 Task: Search one way flight ticket for 5 adults, 2 children, 1 infant in seat and 1 infant on lap in economy from San Juan/carolina: Luis Munoz Marin International Airport to Springfield: Abraham Lincoln Capital Airport on 5-2-2023. Choice of flights is Westjet. Number of bags: 2 checked bags. Price is upto 83000. Outbound departure time preference is 12:00.
Action: Mouse moved to (220, 298)
Screenshot: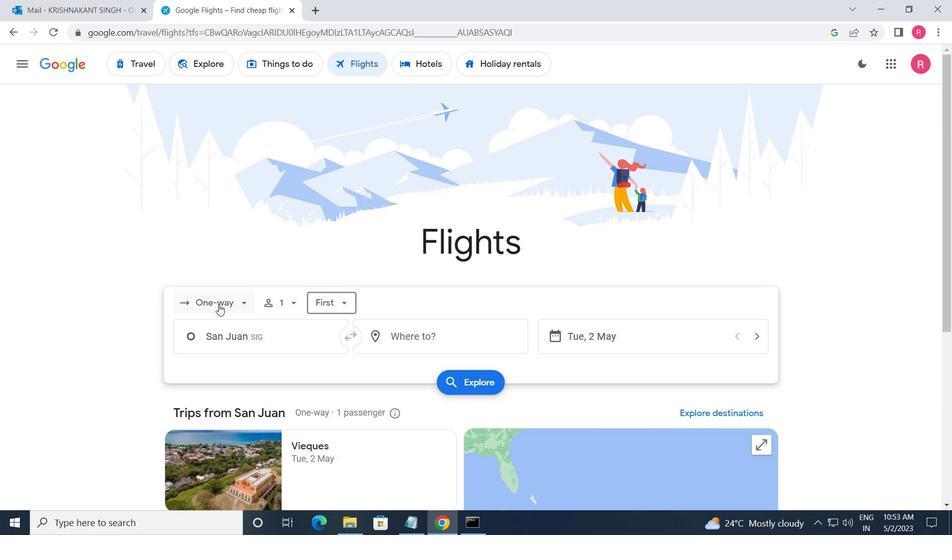 
Action: Mouse pressed left at (220, 298)
Screenshot: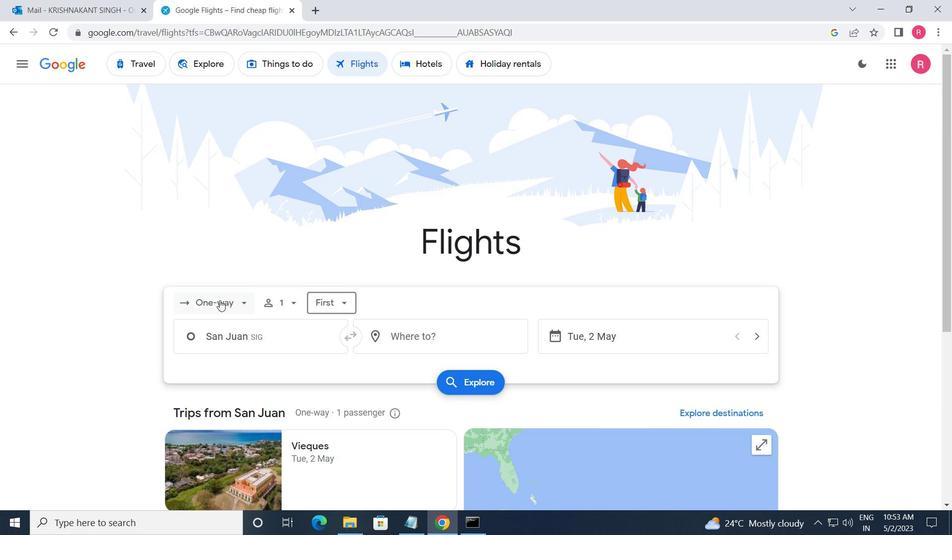 
Action: Mouse moved to (247, 357)
Screenshot: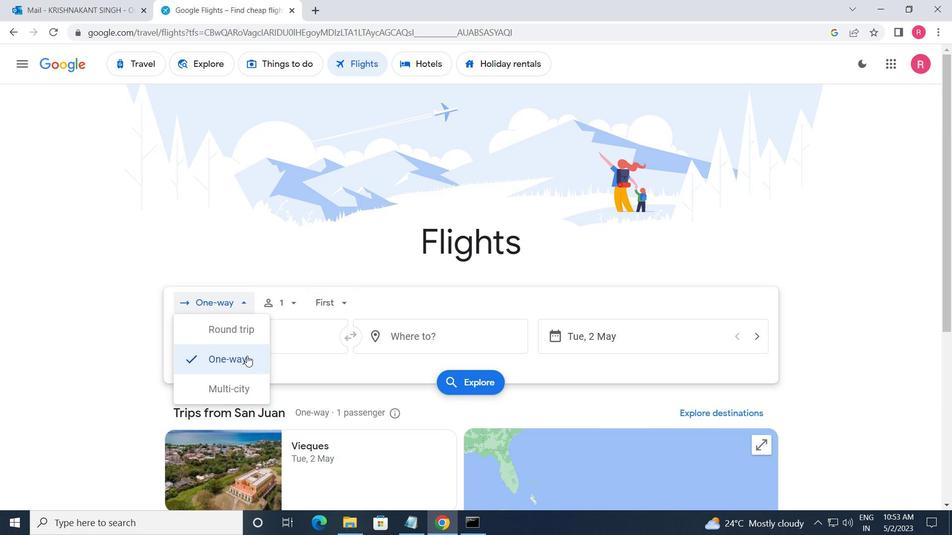 
Action: Mouse pressed left at (247, 357)
Screenshot: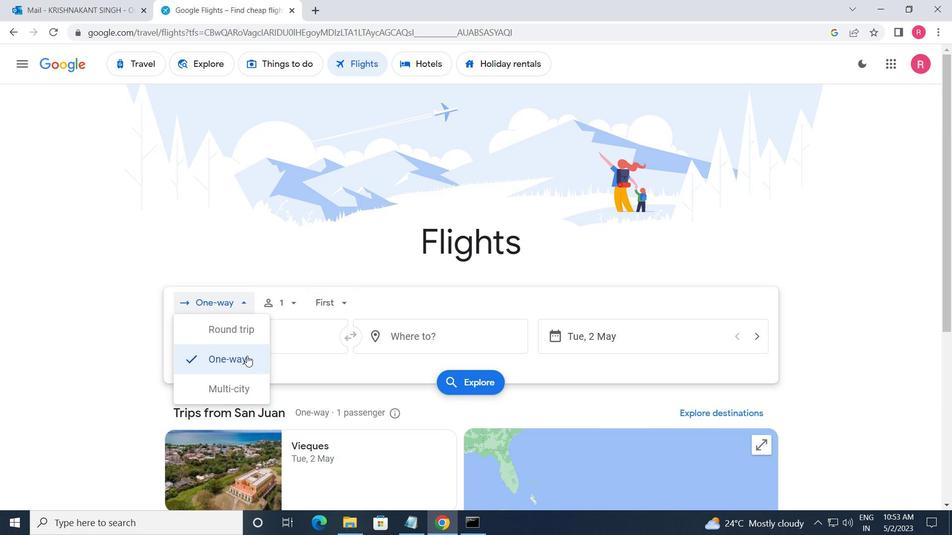 
Action: Mouse moved to (274, 310)
Screenshot: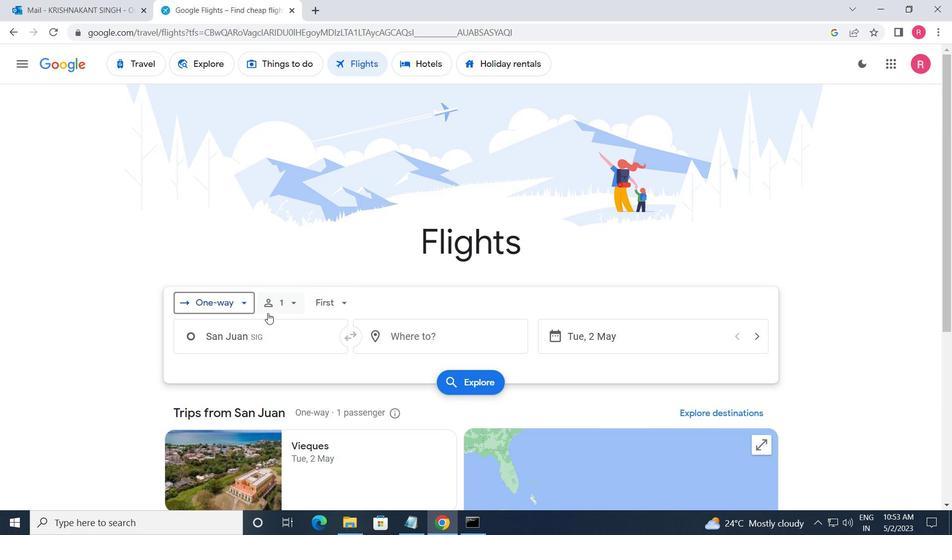 
Action: Mouse pressed left at (274, 310)
Screenshot: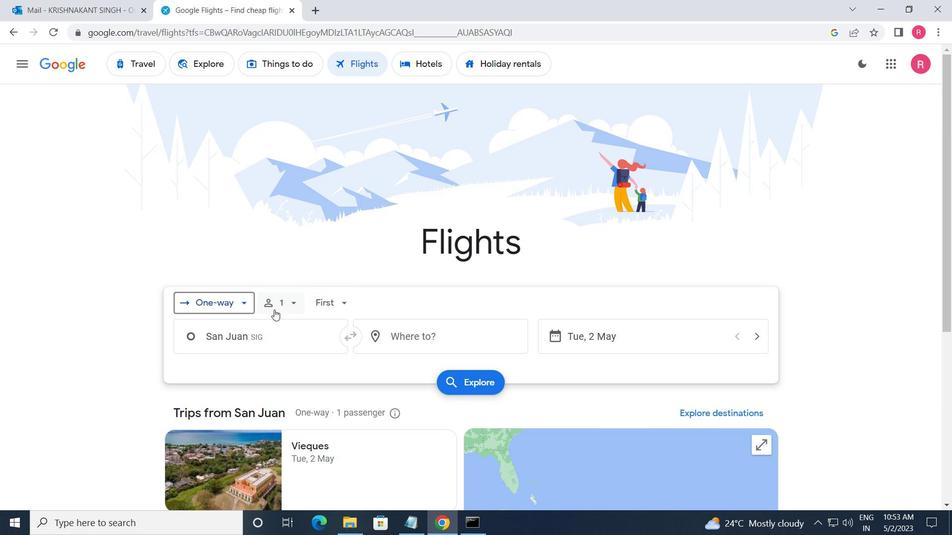 
Action: Mouse moved to (392, 338)
Screenshot: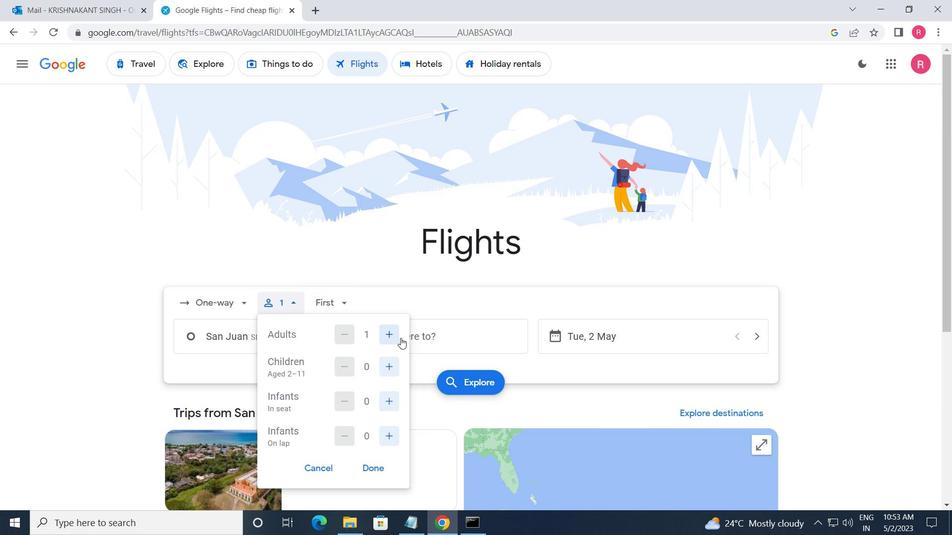 
Action: Mouse pressed left at (392, 338)
Screenshot: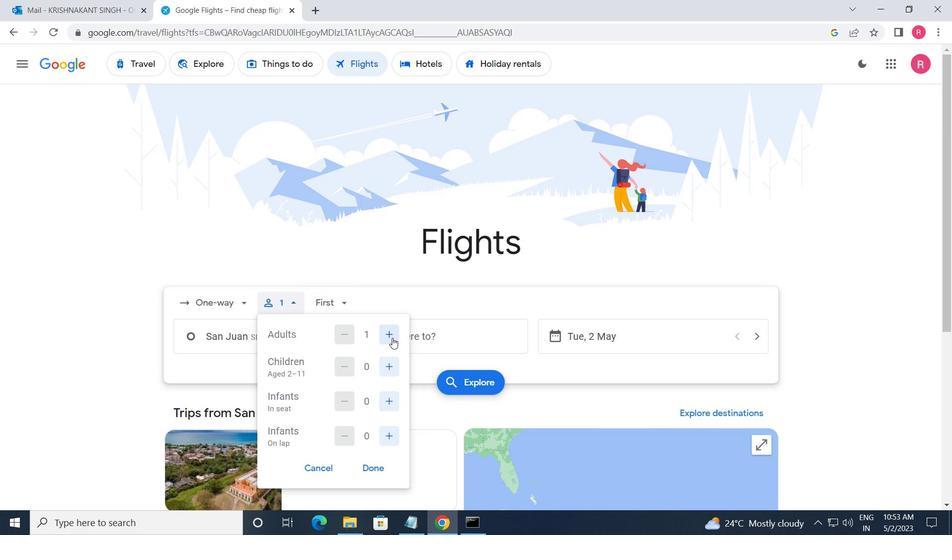 
Action: Mouse moved to (391, 338)
Screenshot: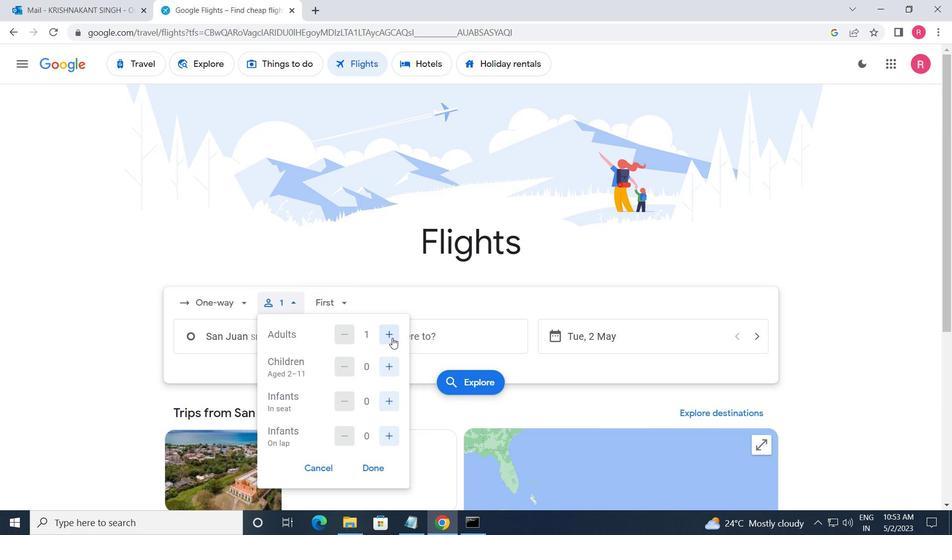 
Action: Mouse pressed left at (391, 338)
Screenshot: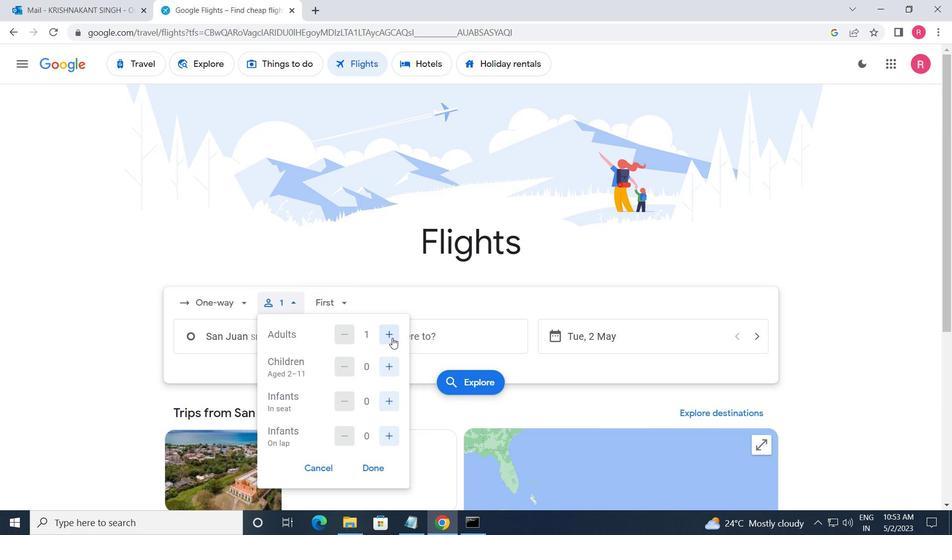 
Action: Mouse pressed left at (391, 338)
Screenshot: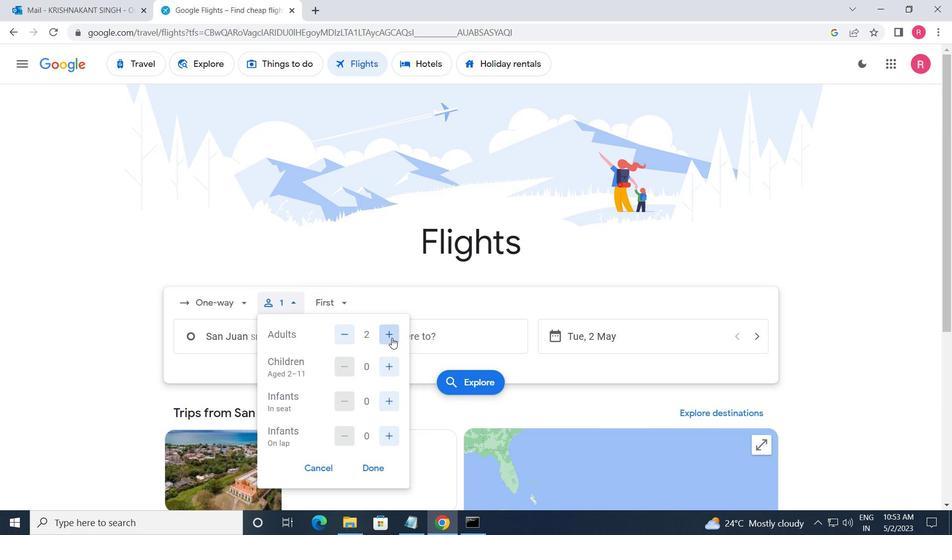 
Action: Mouse pressed left at (391, 338)
Screenshot: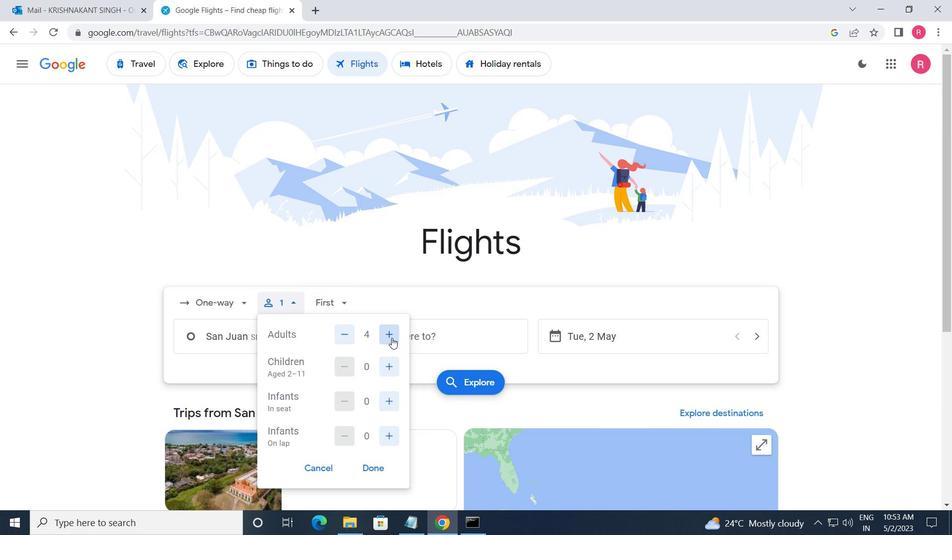 
Action: Mouse moved to (384, 373)
Screenshot: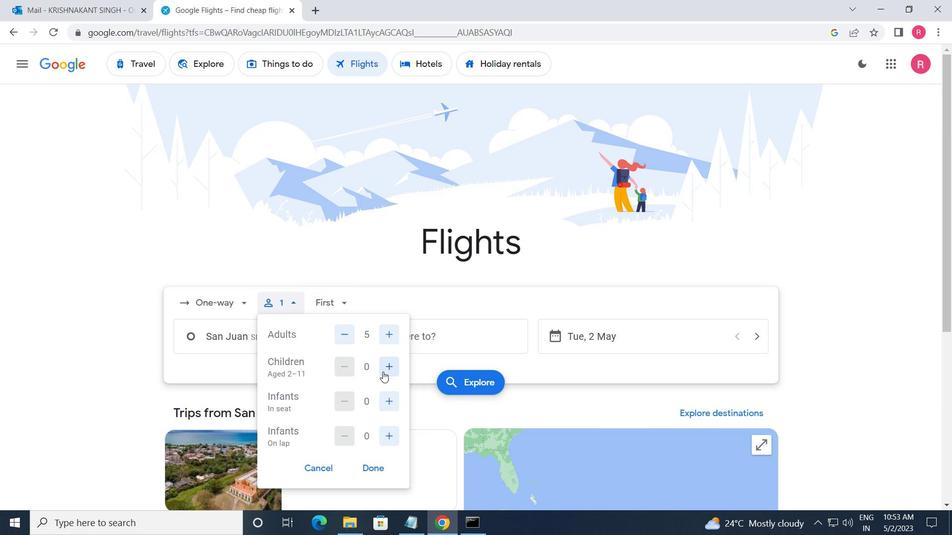 
Action: Mouse pressed left at (384, 373)
Screenshot: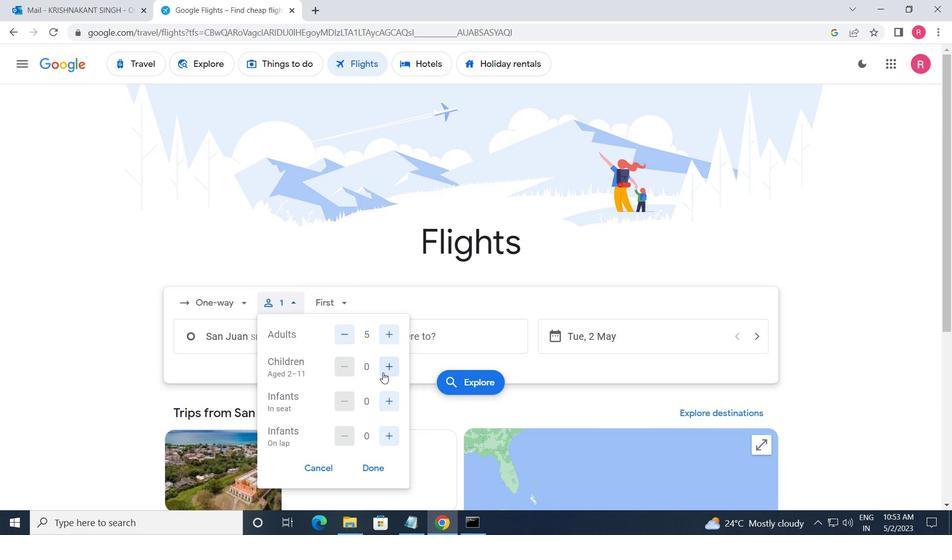 
Action: Mouse moved to (384, 372)
Screenshot: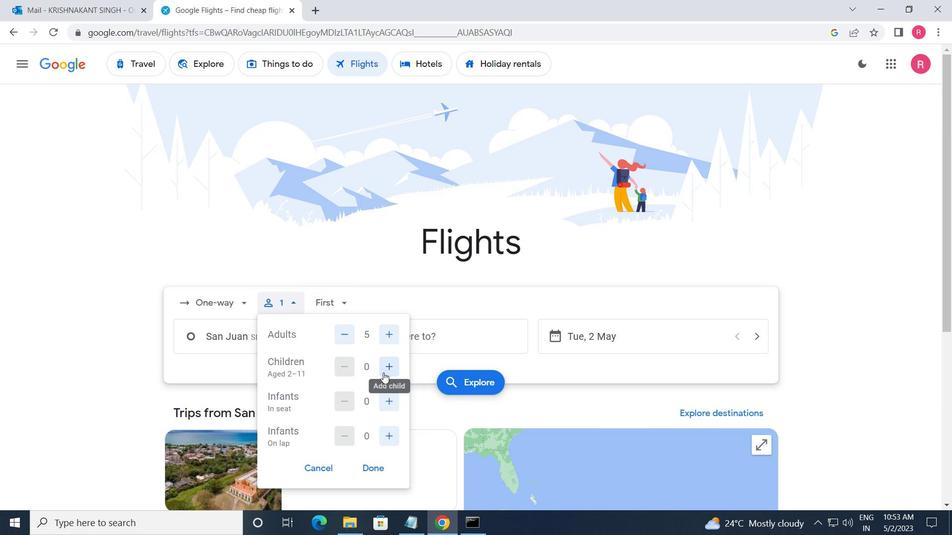 
Action: Mouse pressed left at (384, 372)
Screenshot: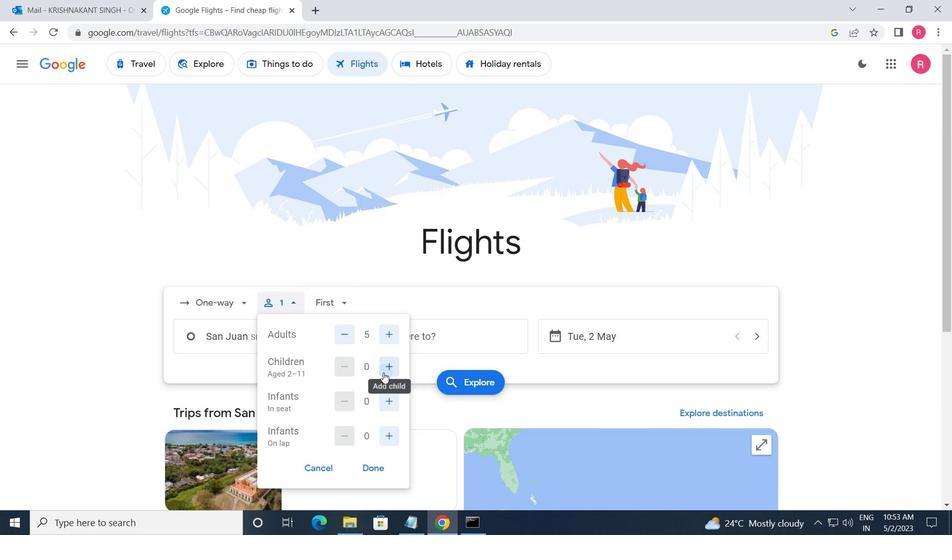 
Action: Mouse moved to (377, 400)
Screenshot: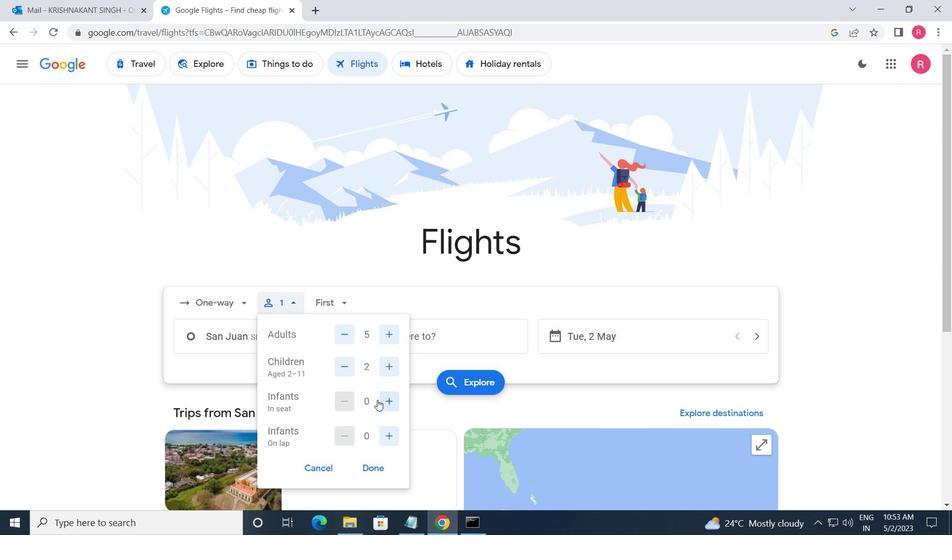 
Action: Mouse pressed left at (377, 400)
Screenshot: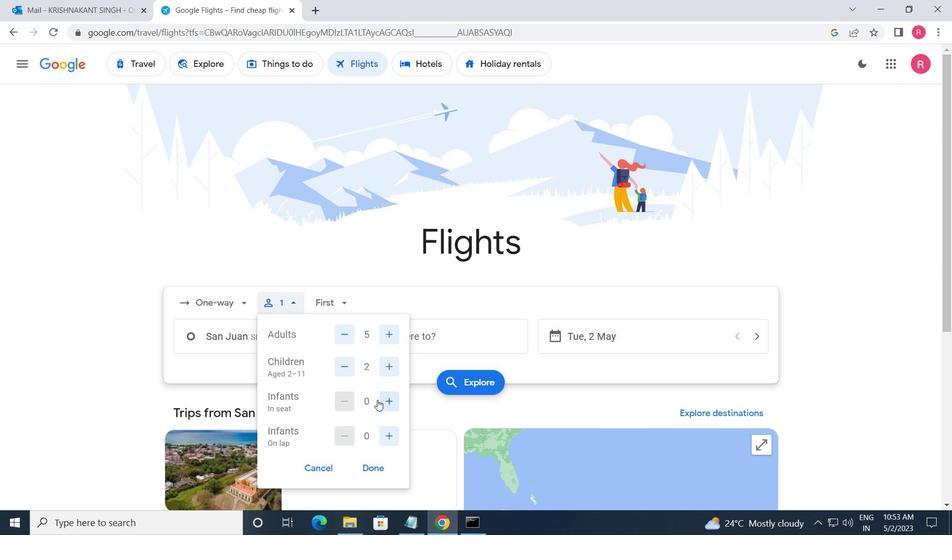
Action: Mouse moved to (389, 439)
Screenshot: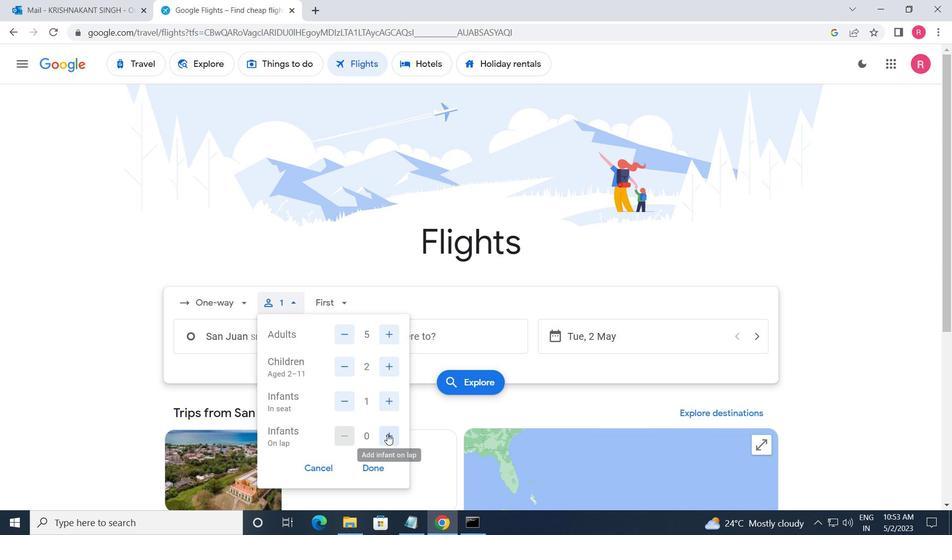 
Action: Mouse pressed left at (389, 439)
Screenshot: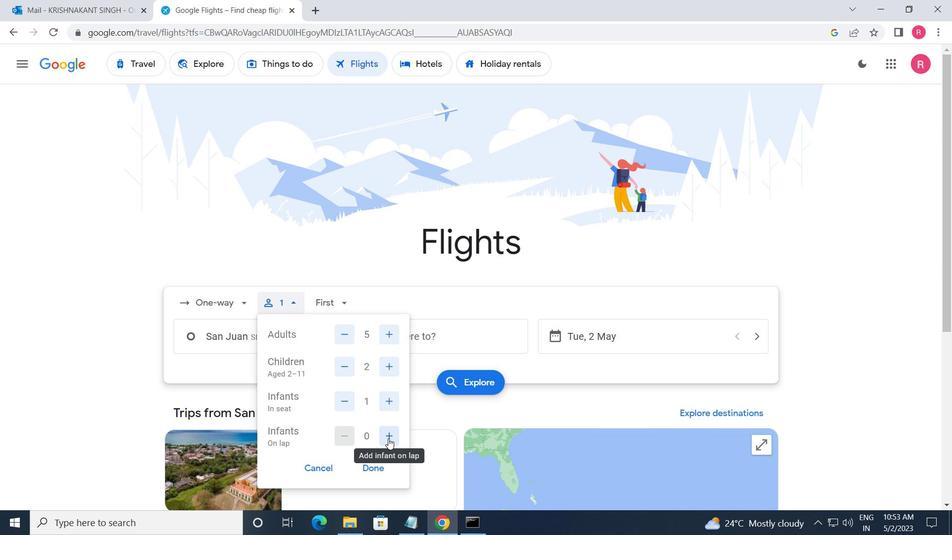 
Action: Mouse moved to (384, 465)
Screenshot: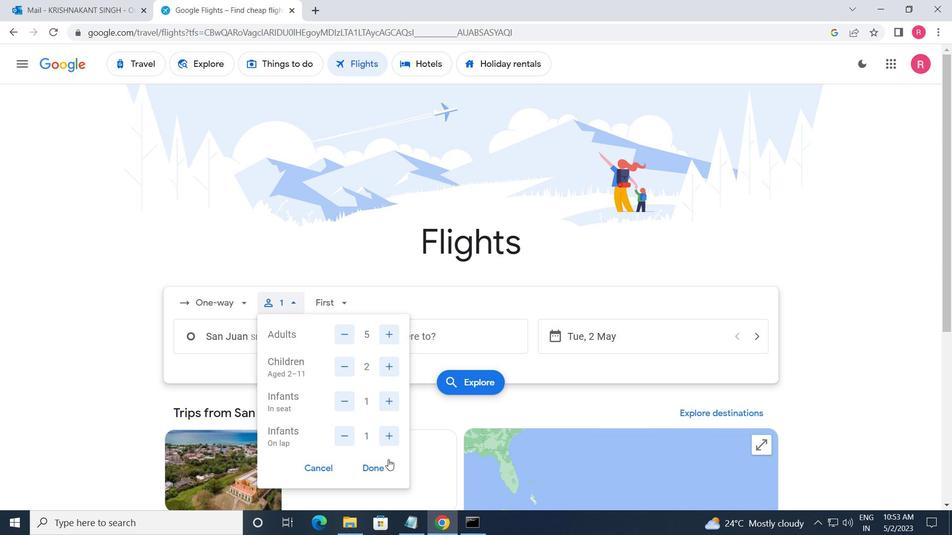 
Action: Mouse pressed left at (384, 465)
Screenshot: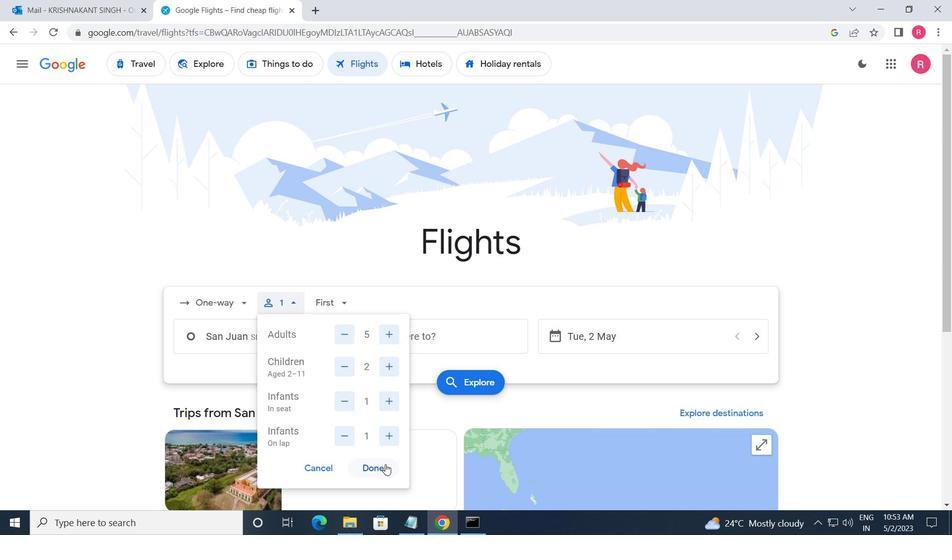 
Action: Mouse moved to (332, 307)
Screenshot: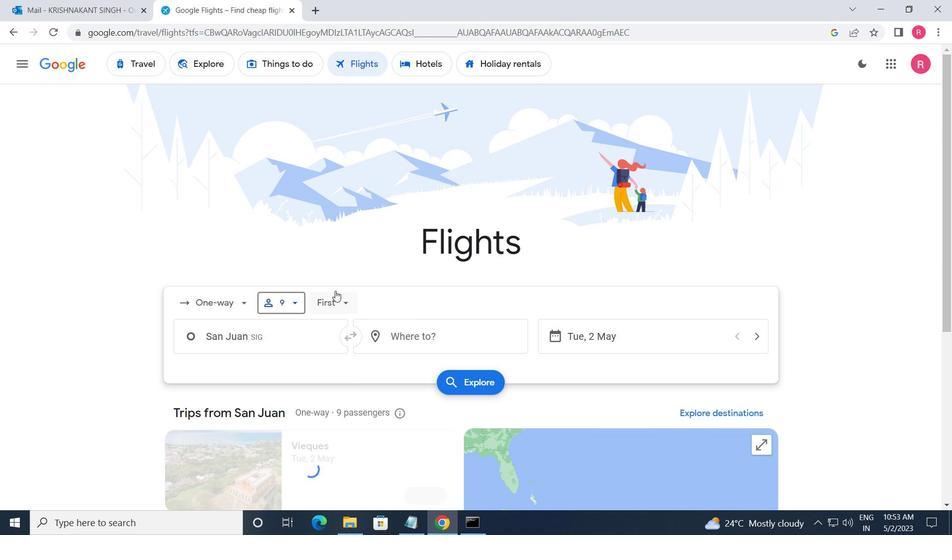 
Action: Mouse pressed left at (332, 307)
Screenshot: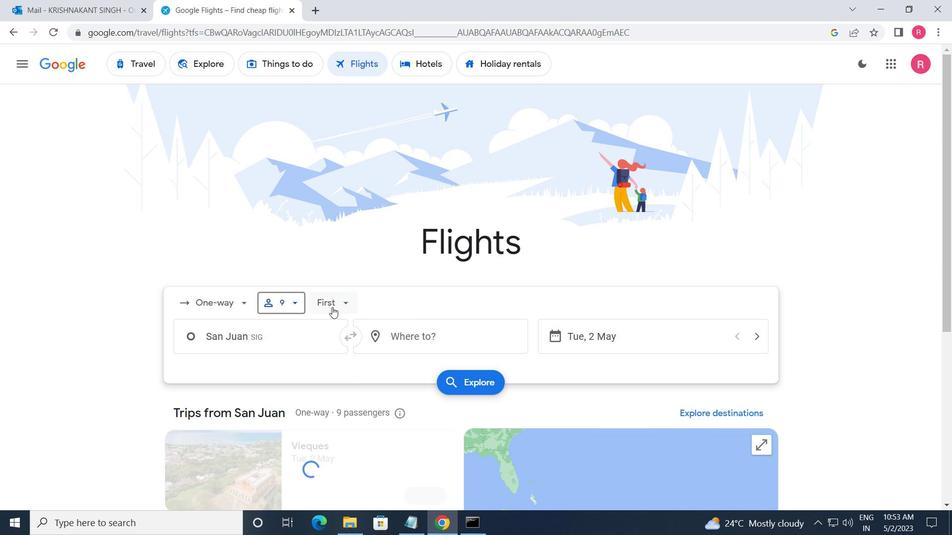 
Action: Mouse moved to (354, 338)
Screenshot: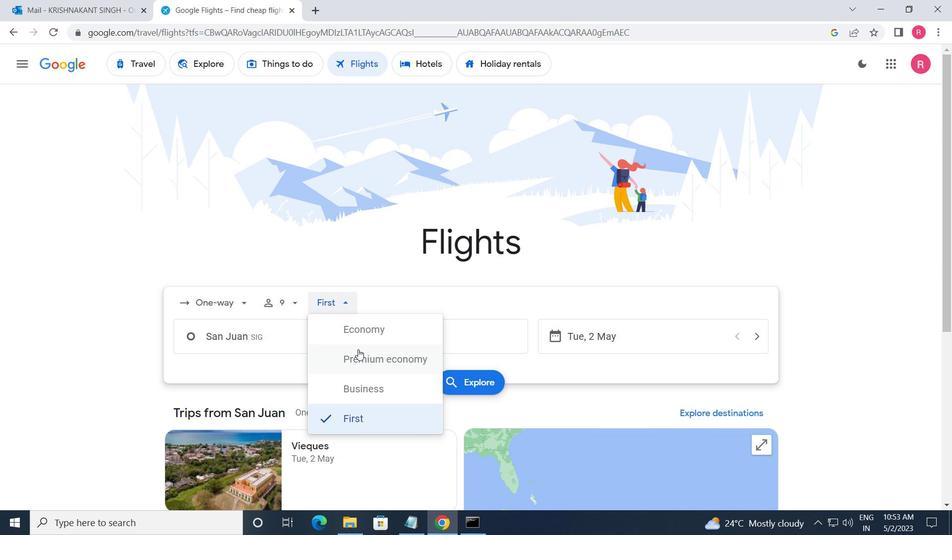 
Action: Mouse pressed left at (354, 338)
Screenshot: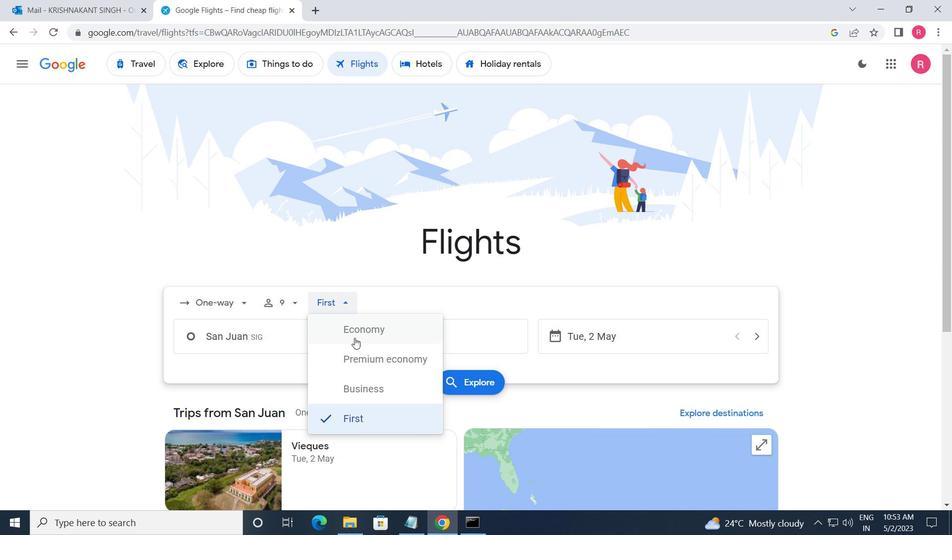 
Action: Mouse moved to (301, 343)
Screenshot: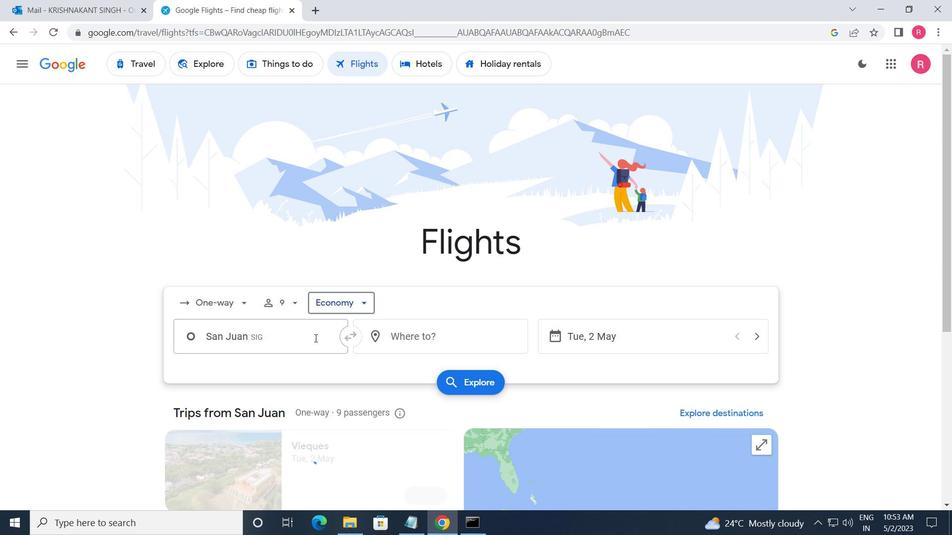 
Action: Mouse pressed left at (301, 343)
Screenshot: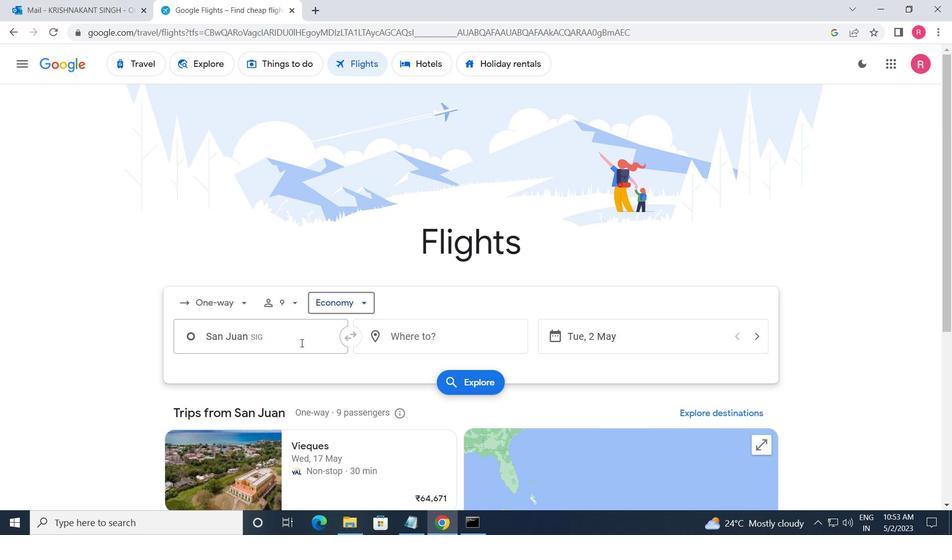 
Action: Key pressed <Key.shift_r>Luis<Key.space><Key.shift_r>Munoz
Screenshot: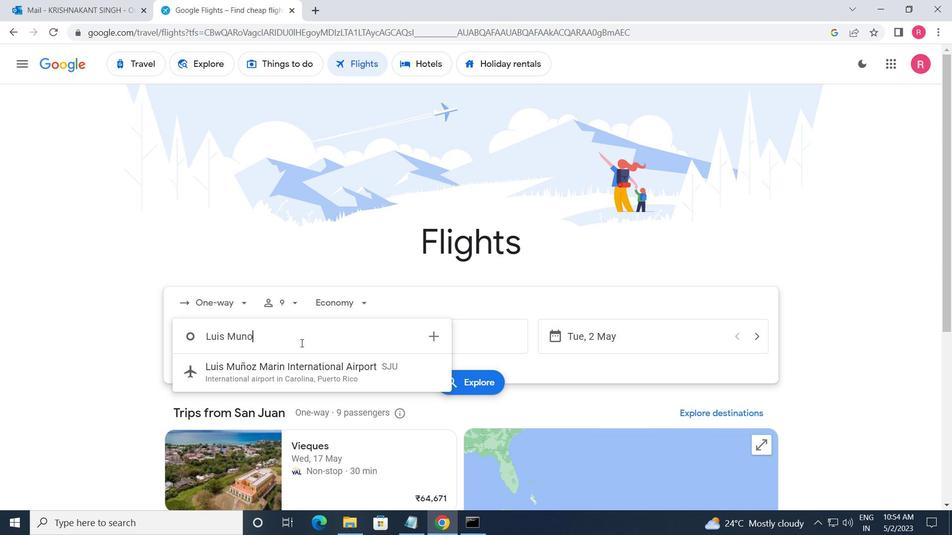 
Action: Mouse moved to (309, 374)
Screenshot: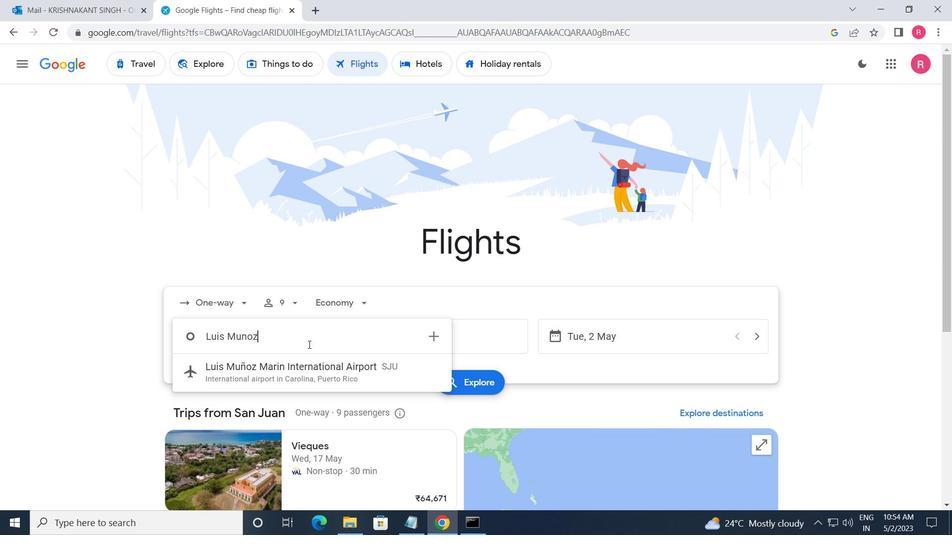 
Action: Mouse pressed left at (309, 374)
Screenshot: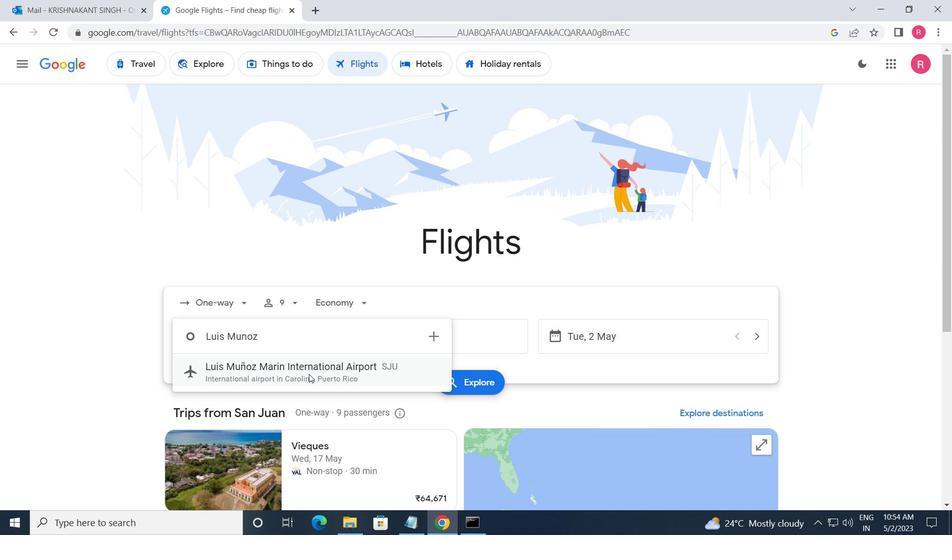
Action: Mouse moved to (465, 346)
Screenshot: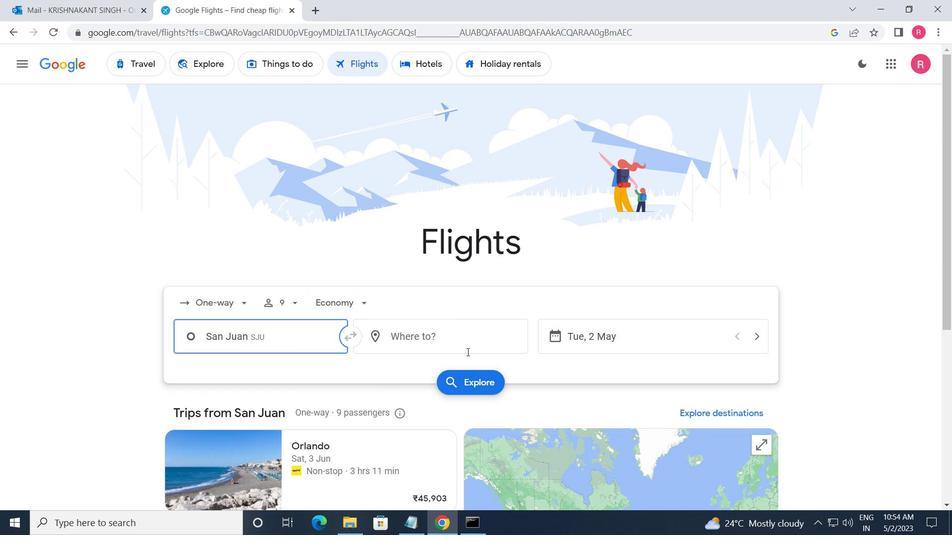 
Action: Mouse pressed left at (465, 346)
Screenshot: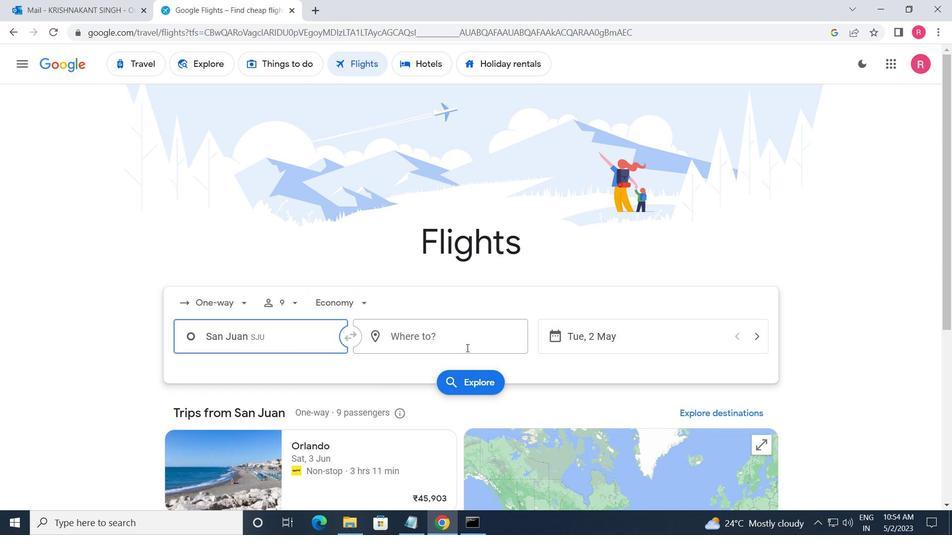 
Action: Mouse moved to (440, 458)
Screenshot: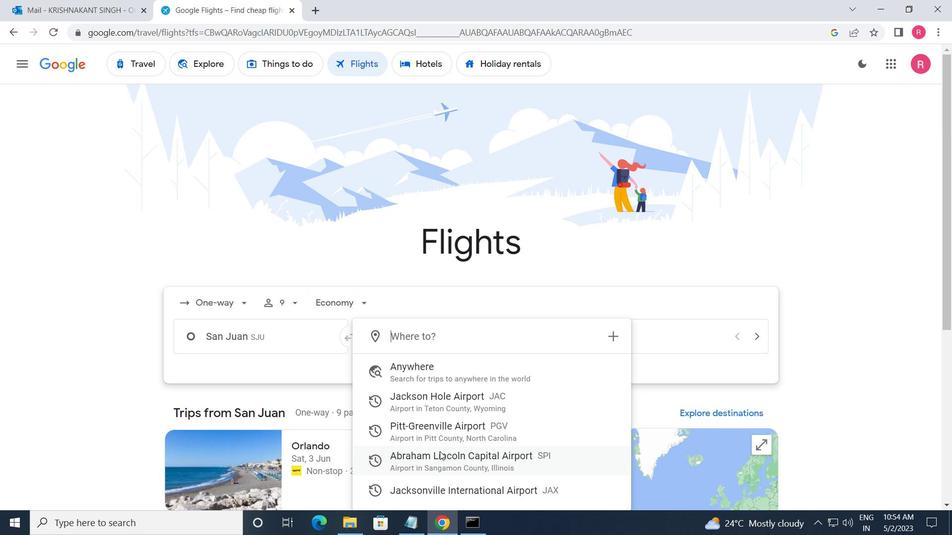 
Action: Mouse pressed left at (440, 458)
Screenshot: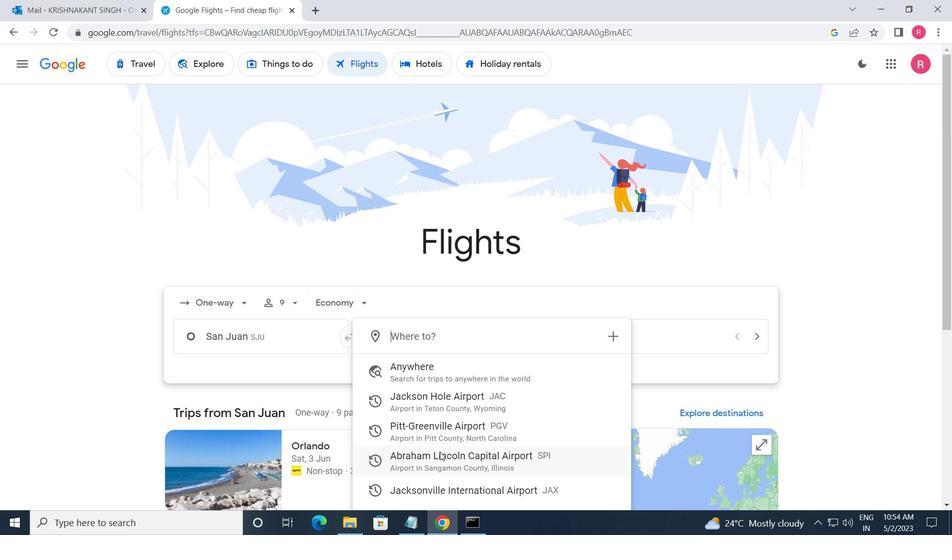
Action: Mouse moved to (659, 347)
Screenshot: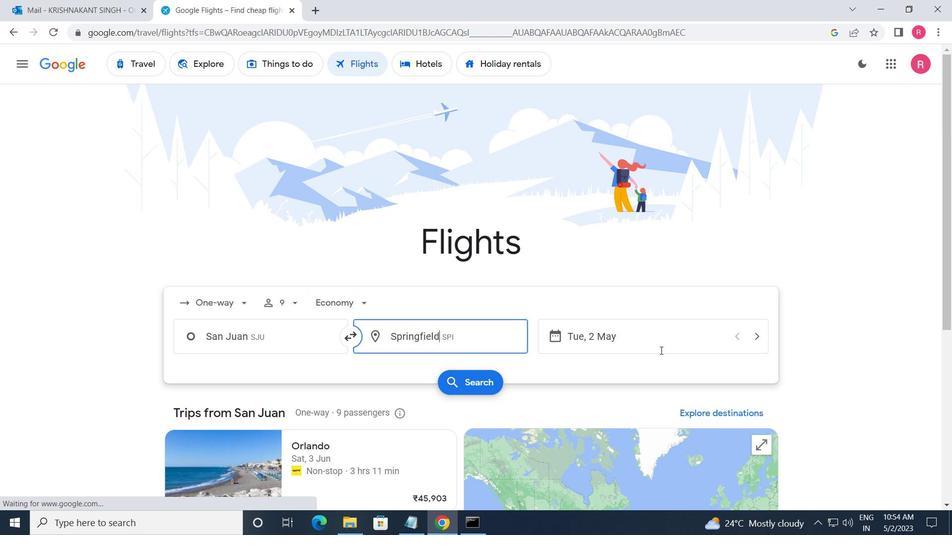 
Action: Mouse pressed left at (659, 347)
Screenshot: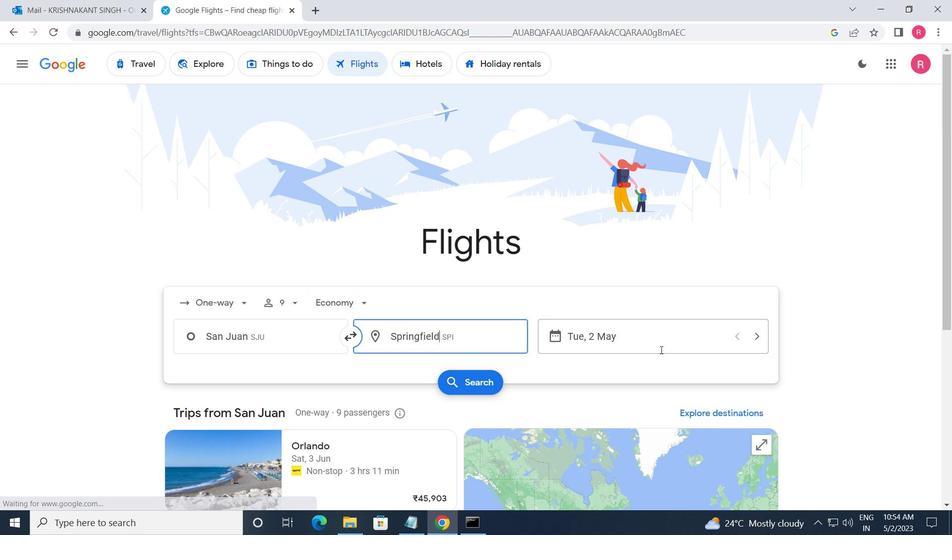 
Action: Mouse moved to (395, 281)
Screenshot: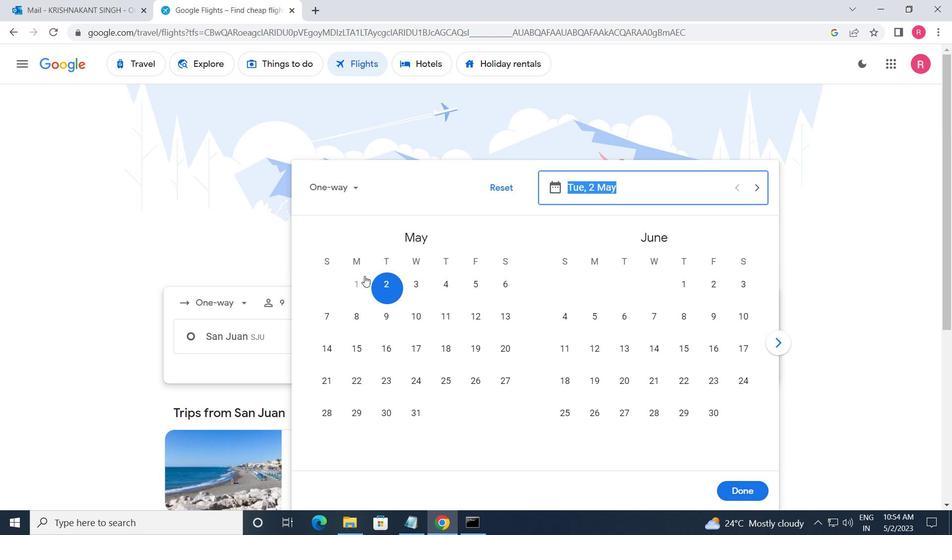 
Action: Mouse pressed left at (395, 281)
Screenshot: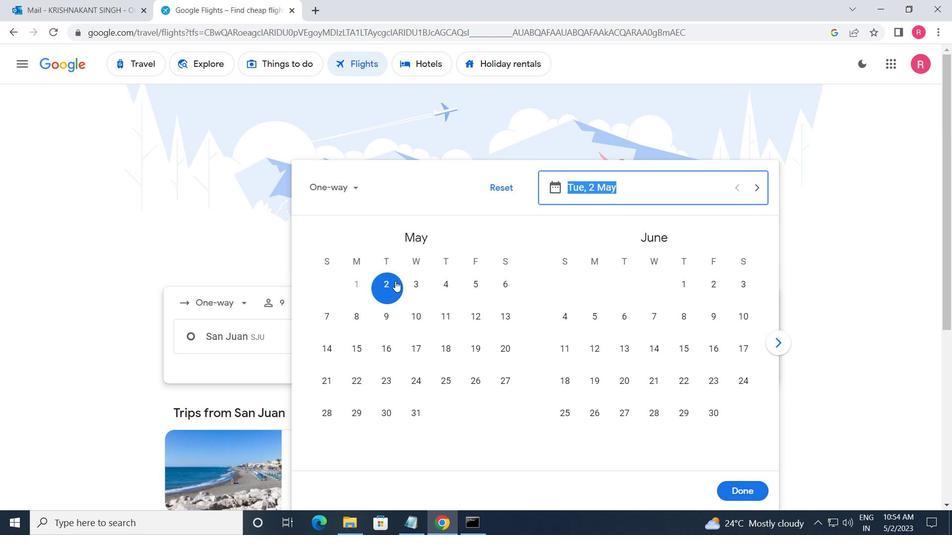 
Action: Mouse moved to (723, 486)
Screenshot: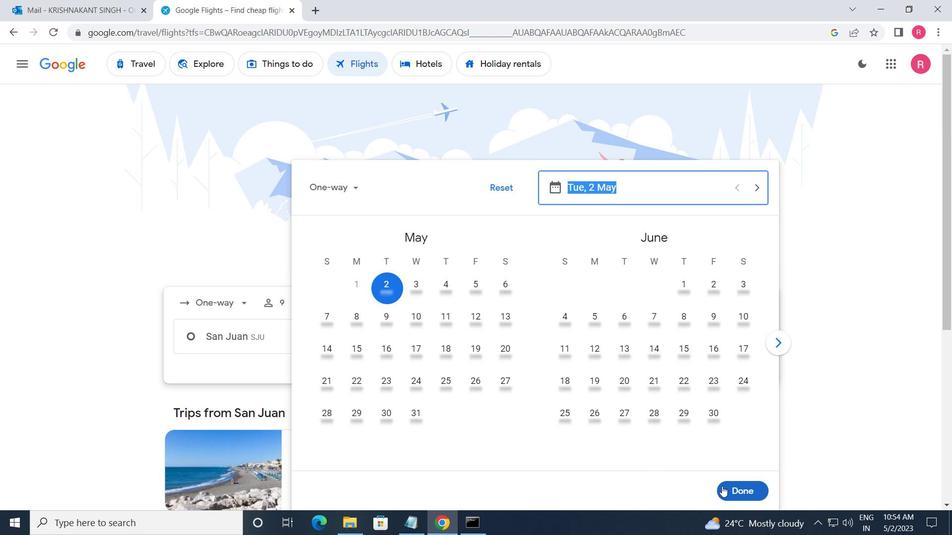 
Action: Mouse pressed left at (723, 486)
Screenshot: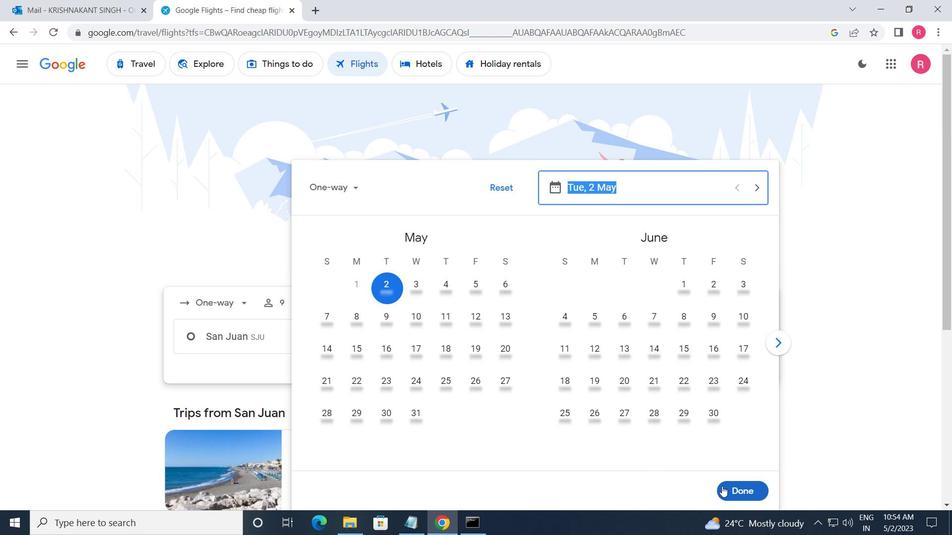 
Action: Mouse moved to (460, 381)
Screenshot: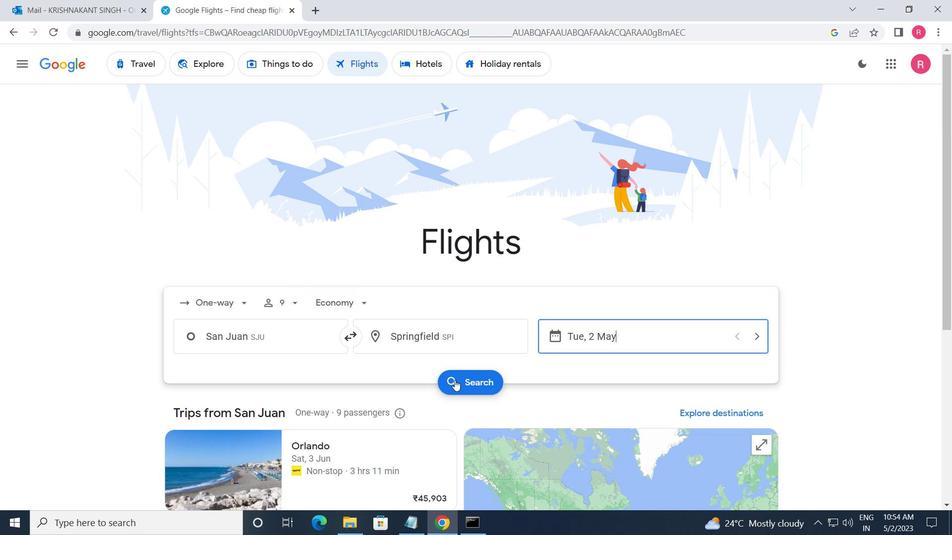 
Action: Mouse pressed left at (460, 381)
Screenshot: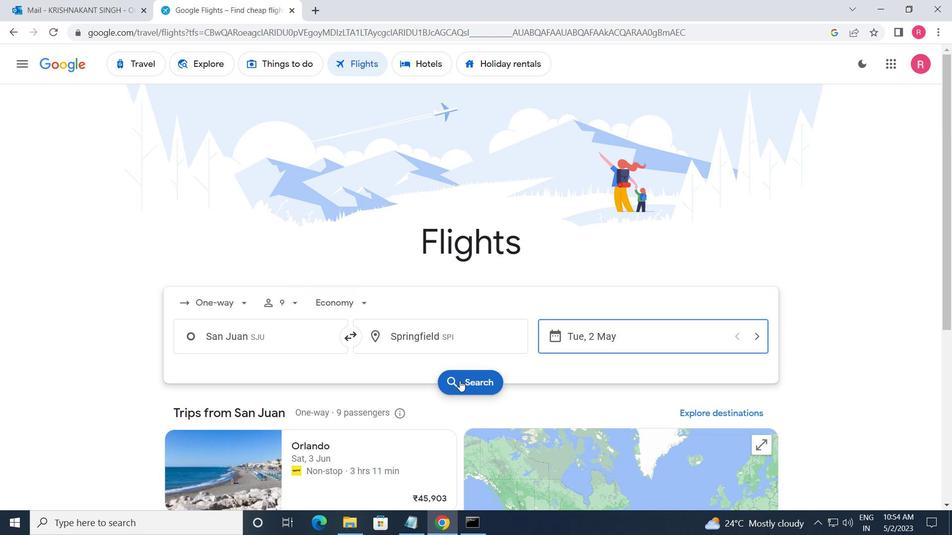 
Action: Mouse moved to (176, 185)
Screenshot: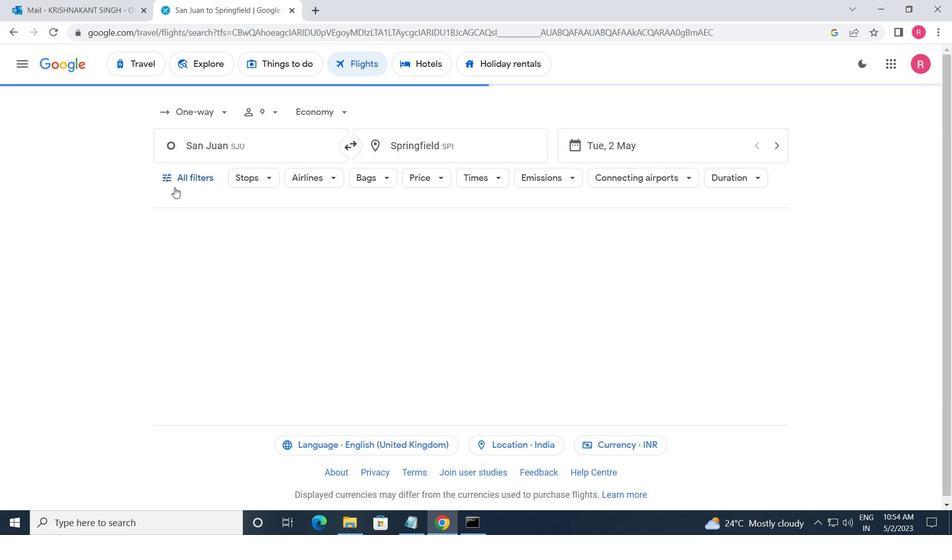 
Action: Mouse pressed left at (176, 185)
Screenshot: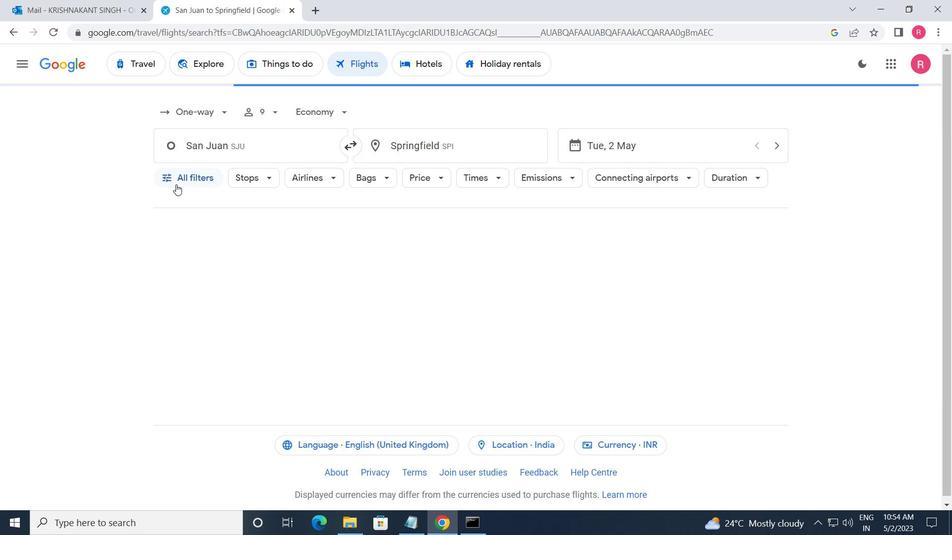 
Action: Mouse moved to (231, 278)
Screenshot: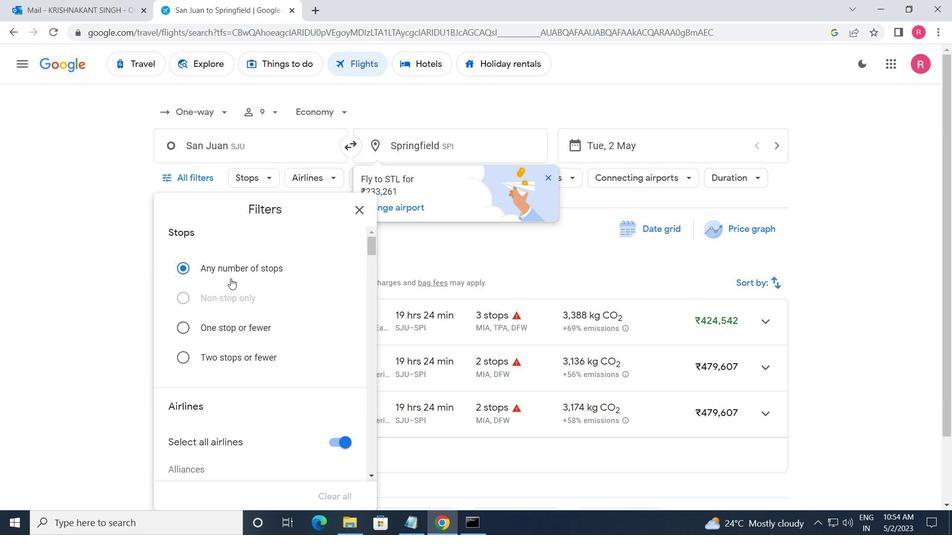 
Action: Mouse scrolled (231, 277) with delta (0, 0)
Screenshot: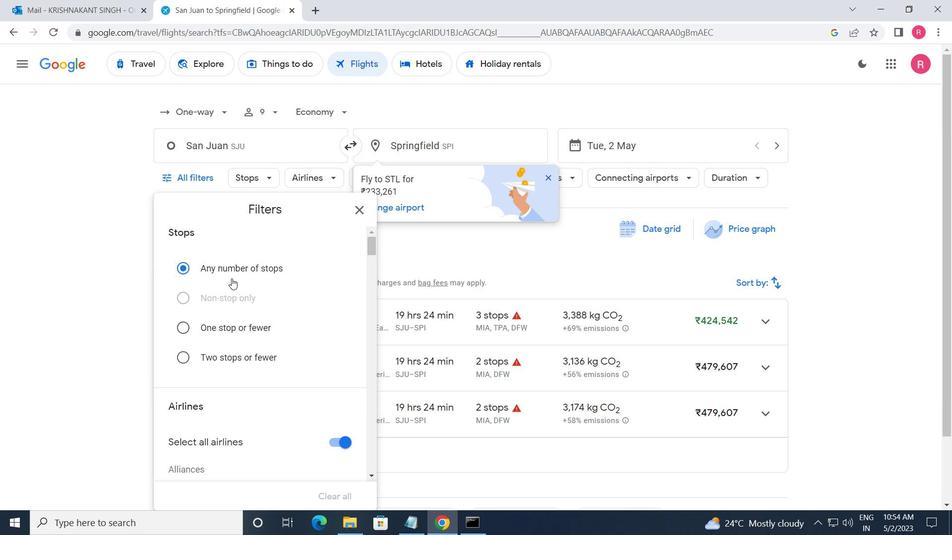 
Action: Mouse moved to (232, 275)
Screenshot: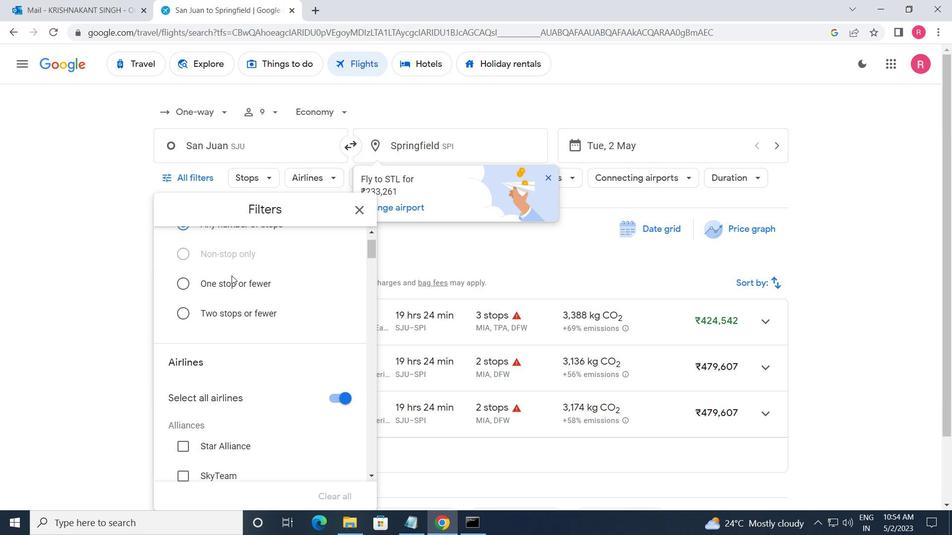
Action: Mouse scrolled (232, 275) with delta (0, 0)
Screenshot: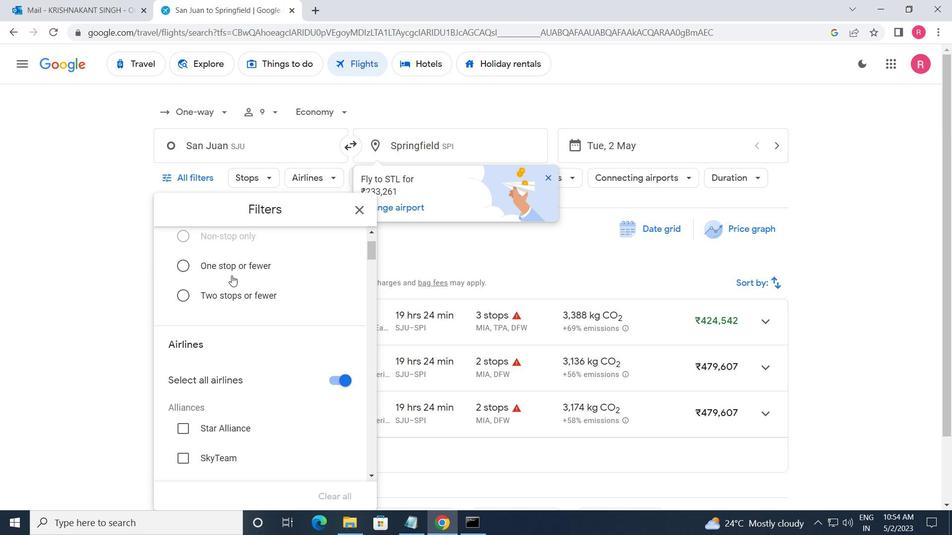 
Action: Mouse scrolled (232, 275) with delta (0, 0)
Screenshot: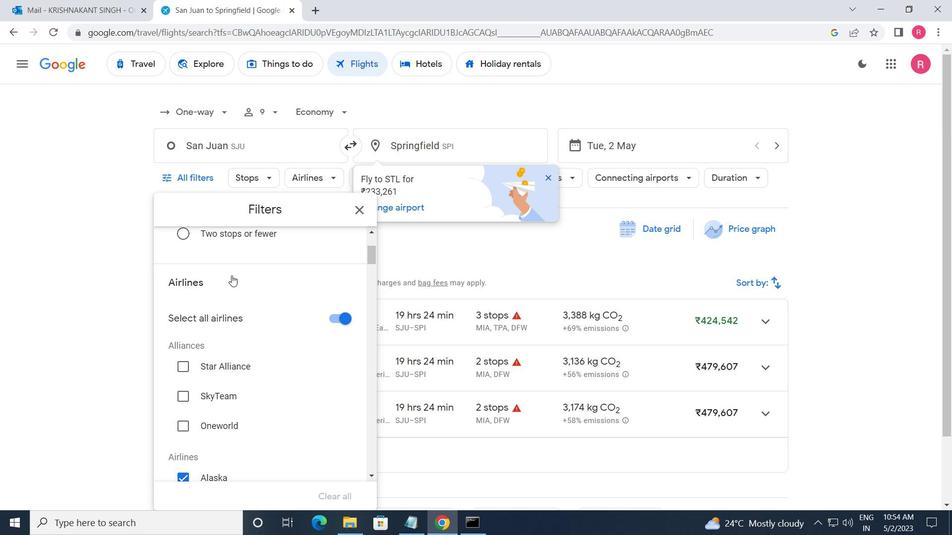 
Action: Mouse scrolled (232, 275) with delta (0, 0)
Screenshot: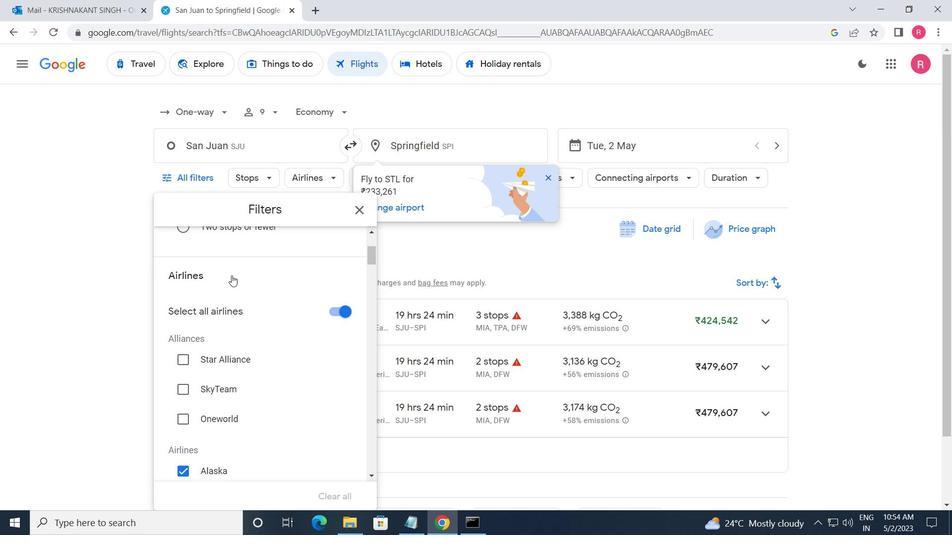 
Action: Mouse scrolled (232, 275) with delta (0, 0)
Screenshot: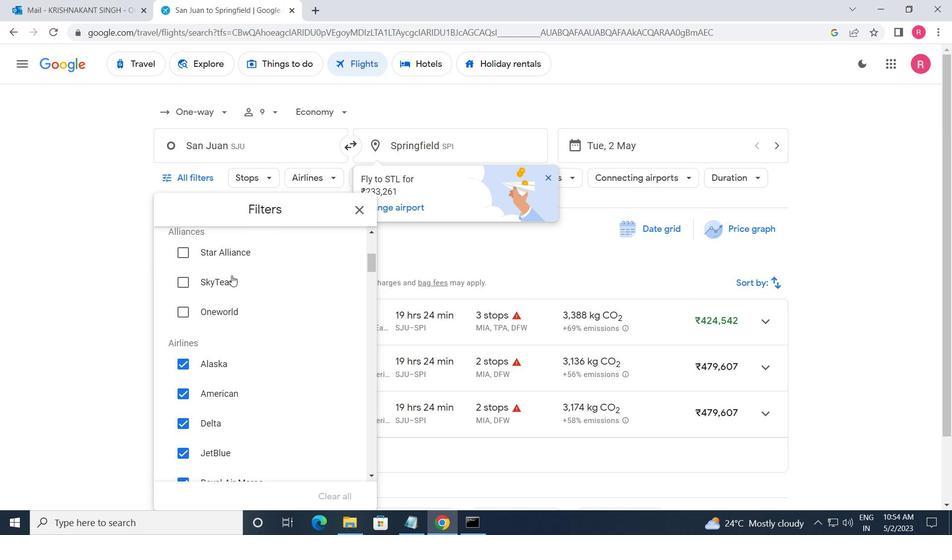 
Action: Mouse scrolled (232, 275) with delta (0, 0)
Screenshot: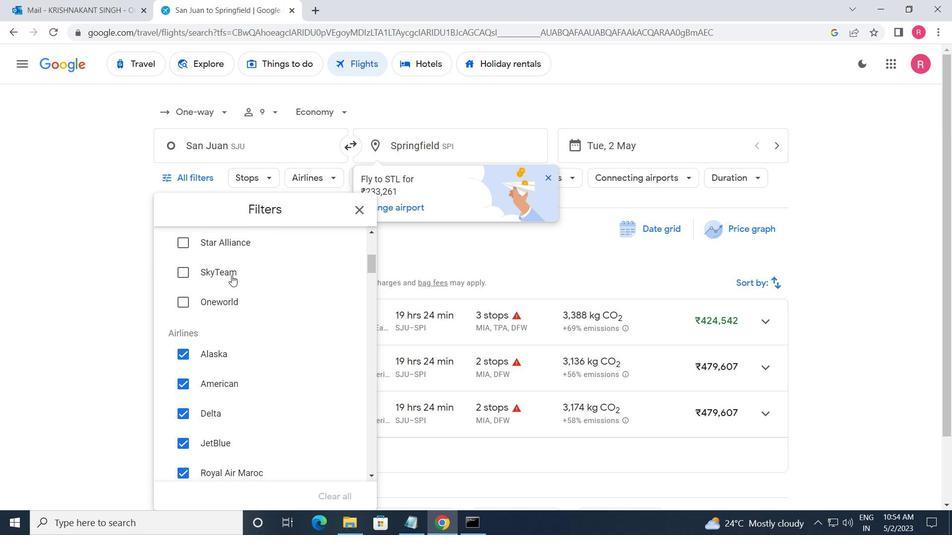 
Action: Mouse scrolled (232, 276) with delta (0, 0)
Screenshot: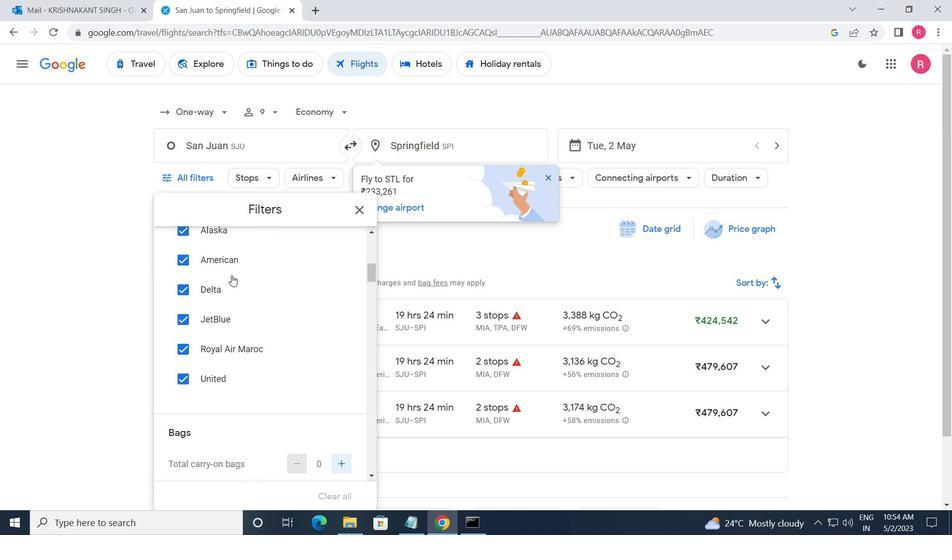 
Action: Mouse scrolled (232, 276) with delta (0, 0)
Screenshot: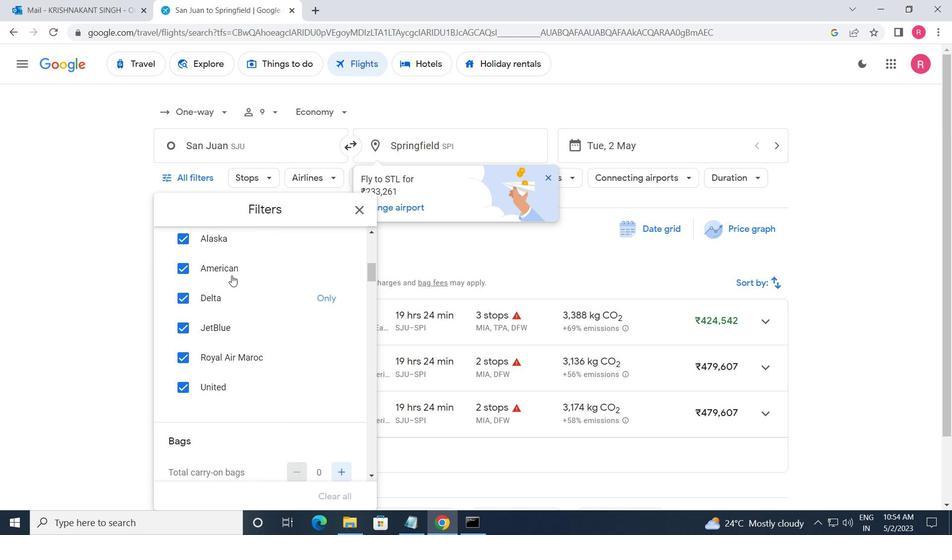 
Action: Mouse scrolled (232, 276) with delta (0, 0)
Screenshot: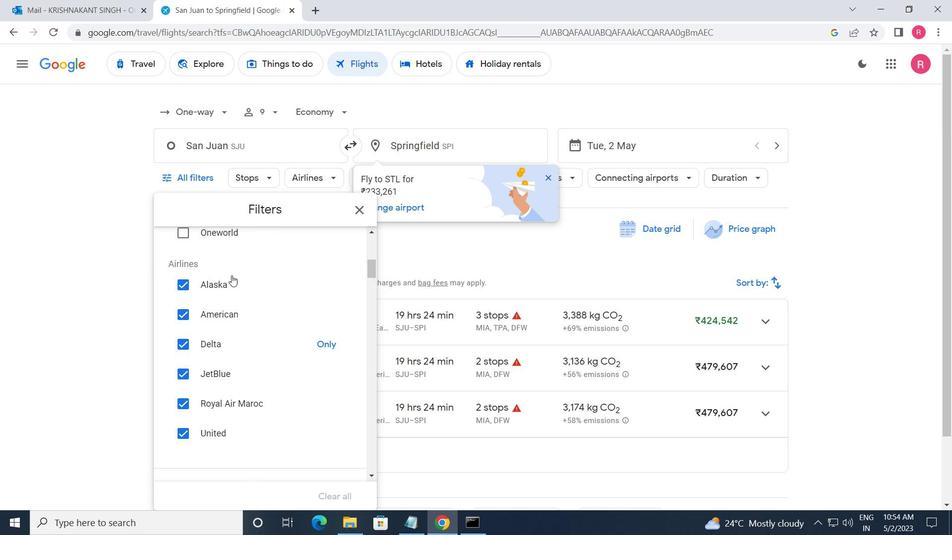 
Action: Mouse moved to (337, 258)
Screenshot: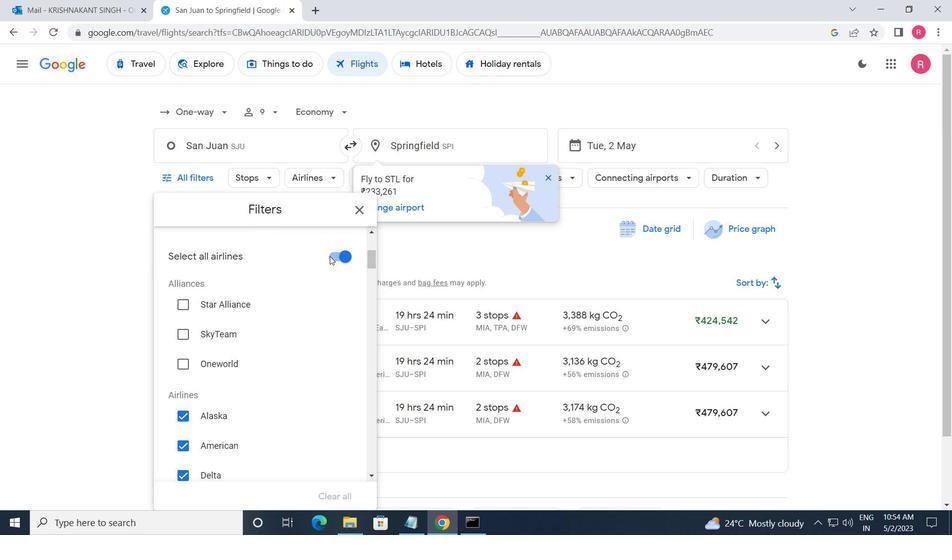 
Action: Mouse pressed left at (337, 258)
Screenshot: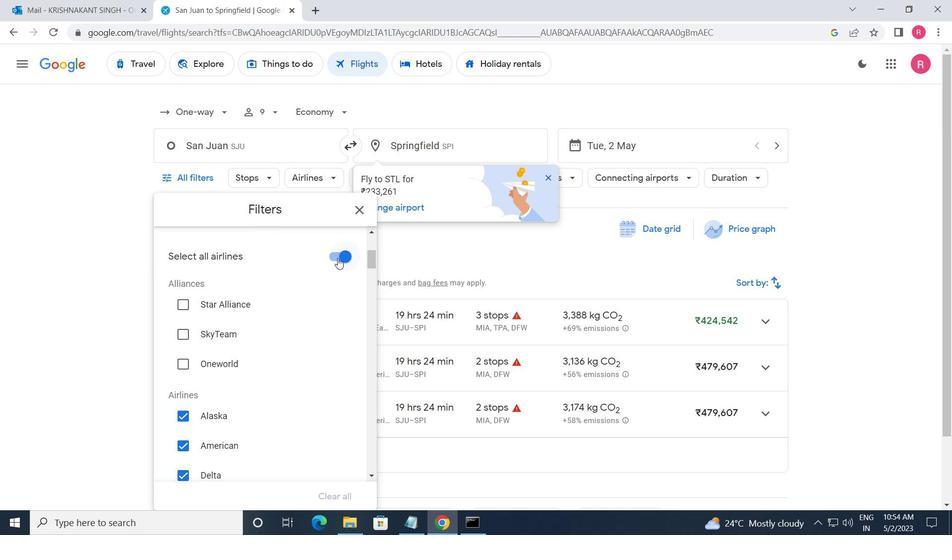 
Action: Mouse moved to (308, 339)
Screenshot: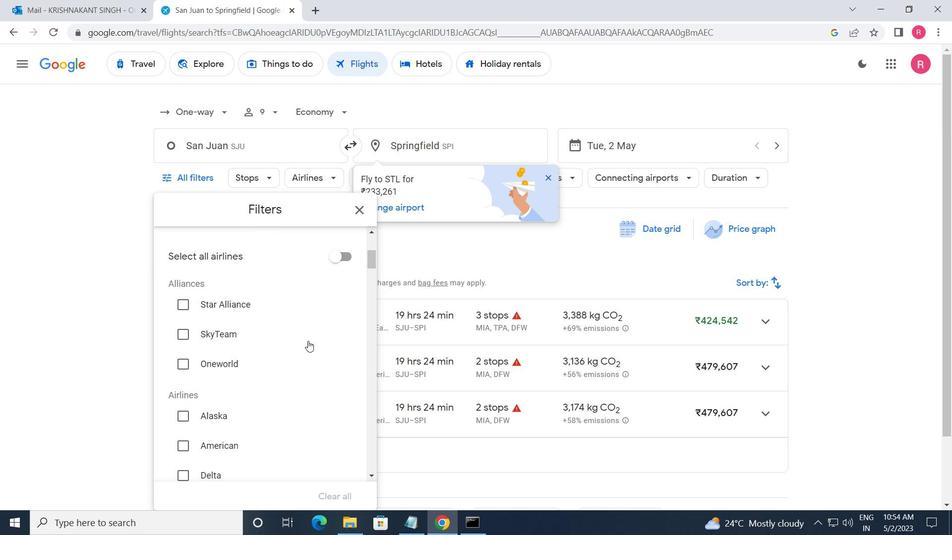 
Action: Mouse scrolled (308, 338) with delta (0, 0)
Screenshot: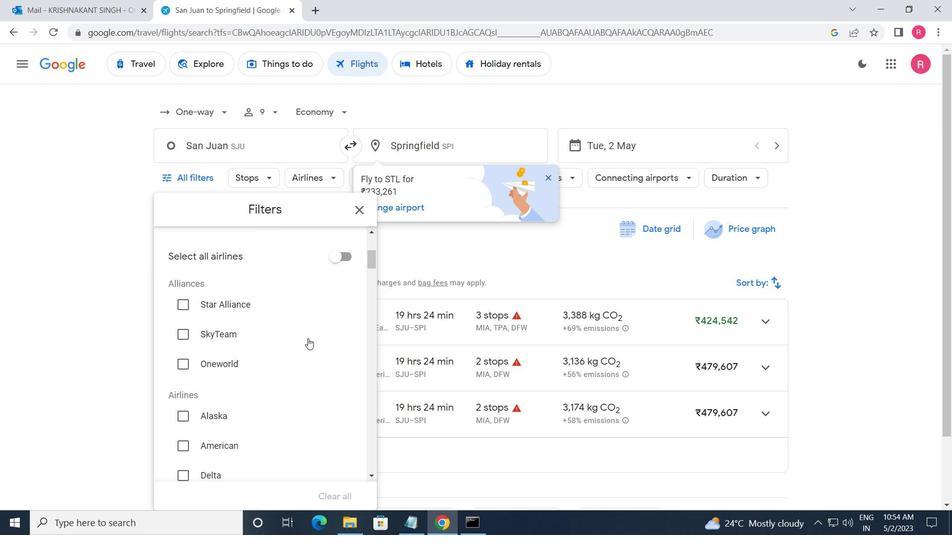 
Action: Mouse scrolled (308, 338) with delta (0, 0)
Screenshot: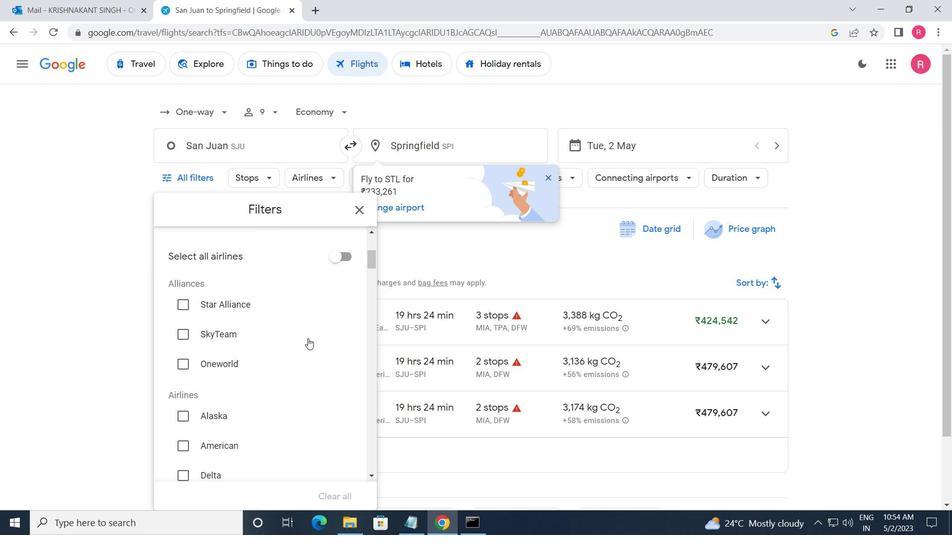 
Action: Mouse scrolled (308, 338) with delta (0, 0)
Screenshot: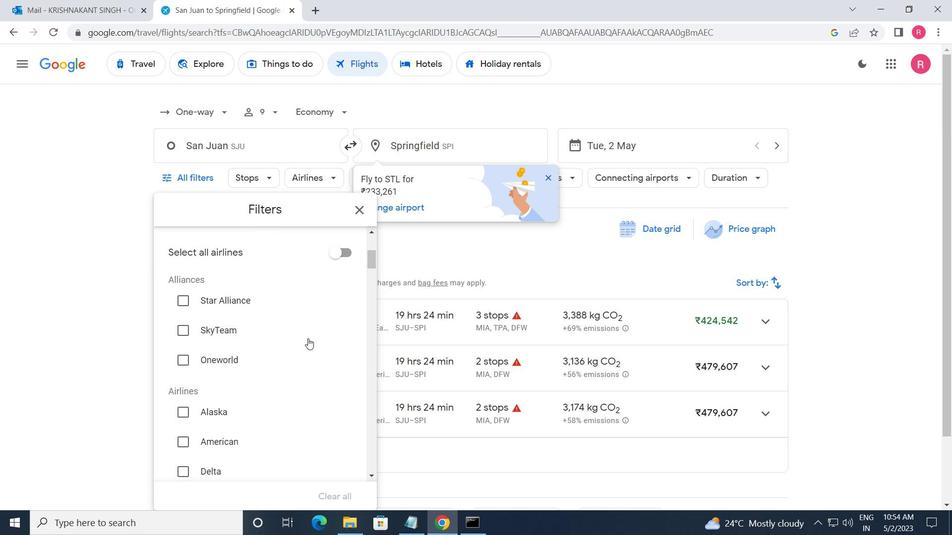 
Action: Mouse scrolled (308, 338) with delta (0, 0)
Screenshot: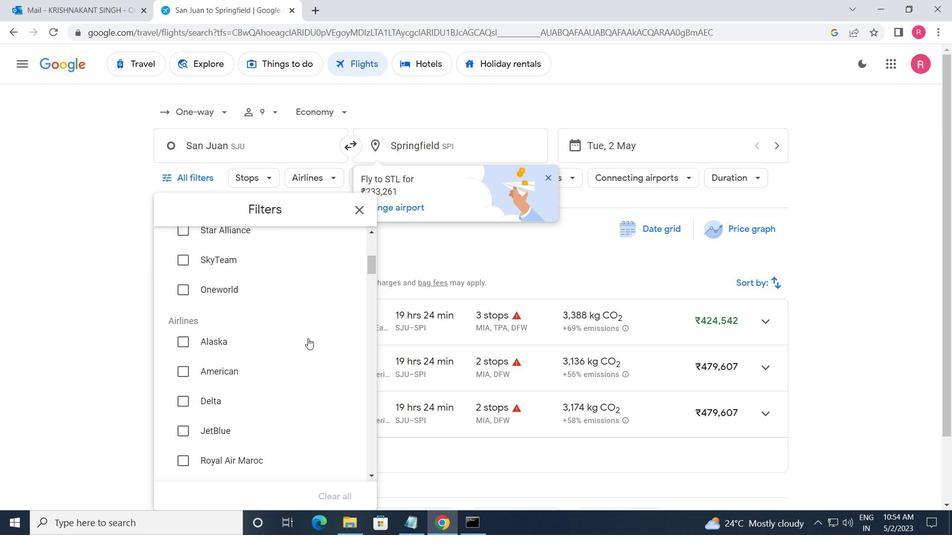 
Action: Mouse scrolled (308, 338) with delta (0, 0)
Screenshot: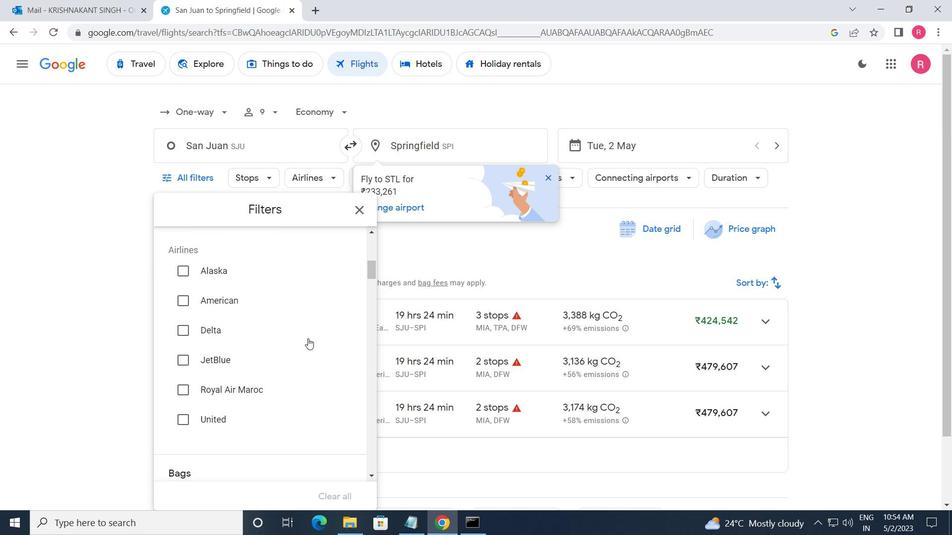 
Action: Mouse scrolled (308, 338) with delta (0, 0)
Screenshot: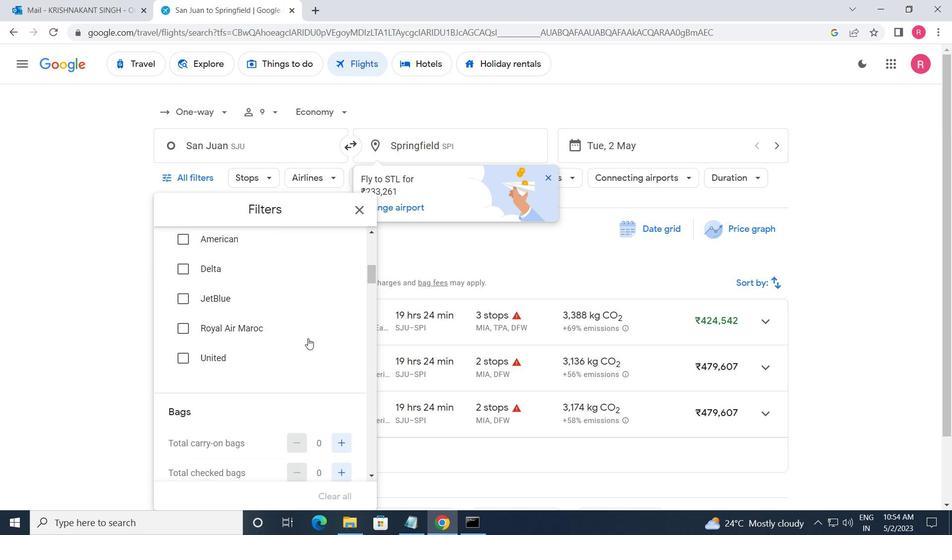 
Action: Mouse moved to (338, 312)
Screenshot: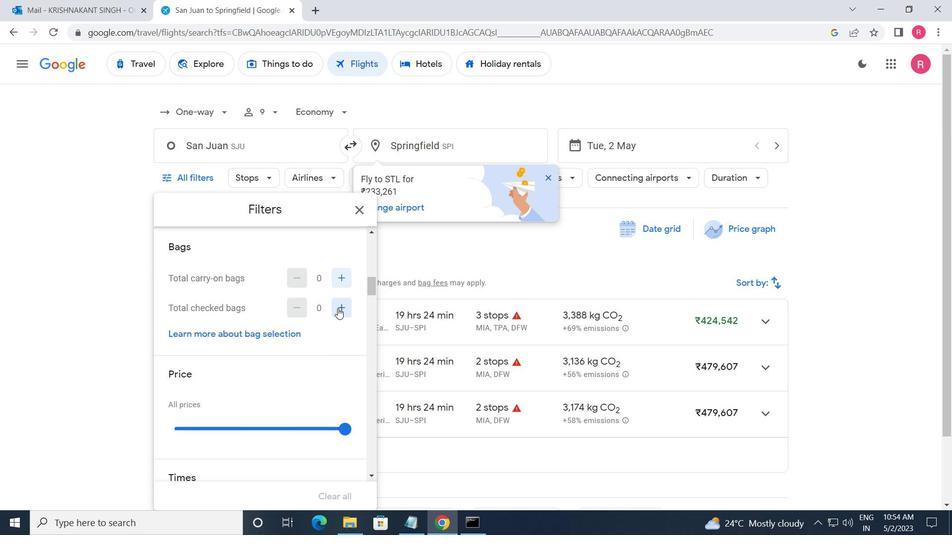 
Action: Mouse pressed left at (338, 312)
Screenshot: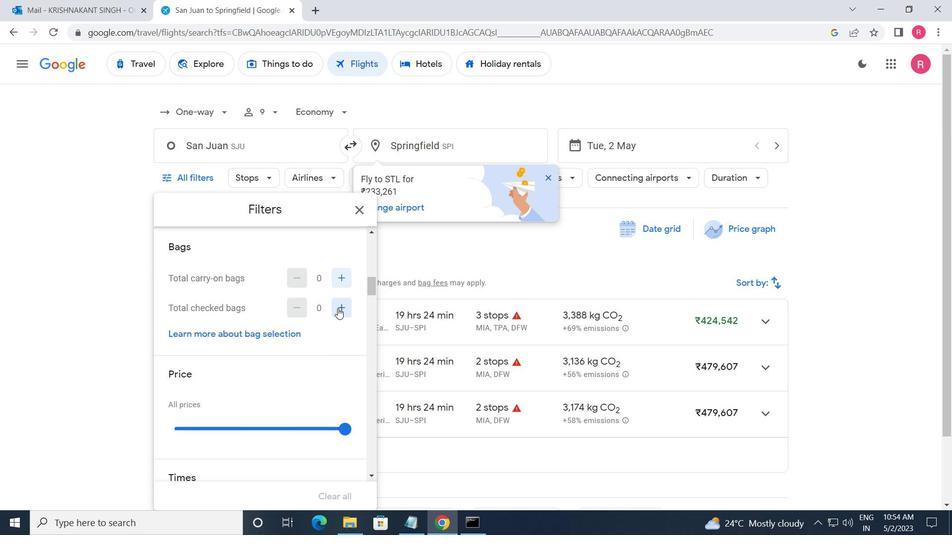 
Action: Mouse pressed left at (338, 312)
Screenshot: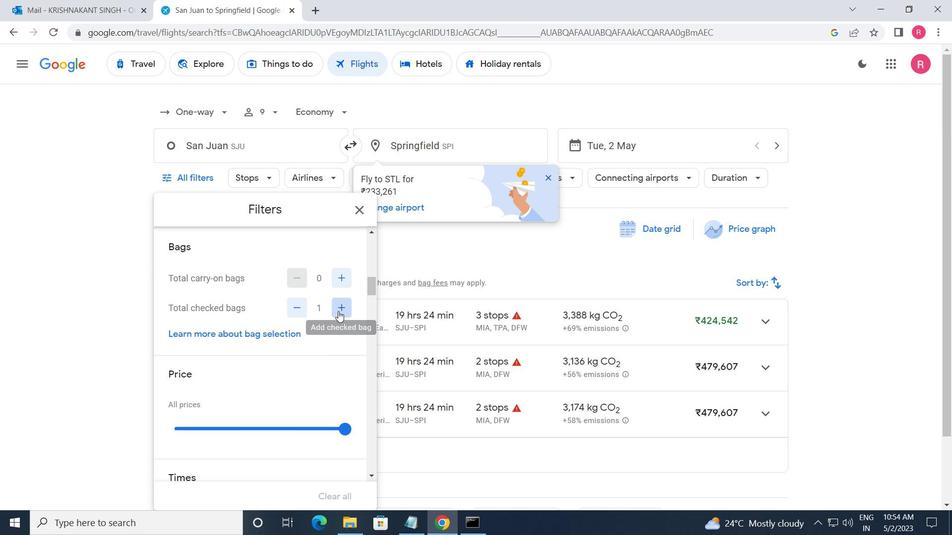 
Action: Mouse moved to (338, 311)
Screenshot: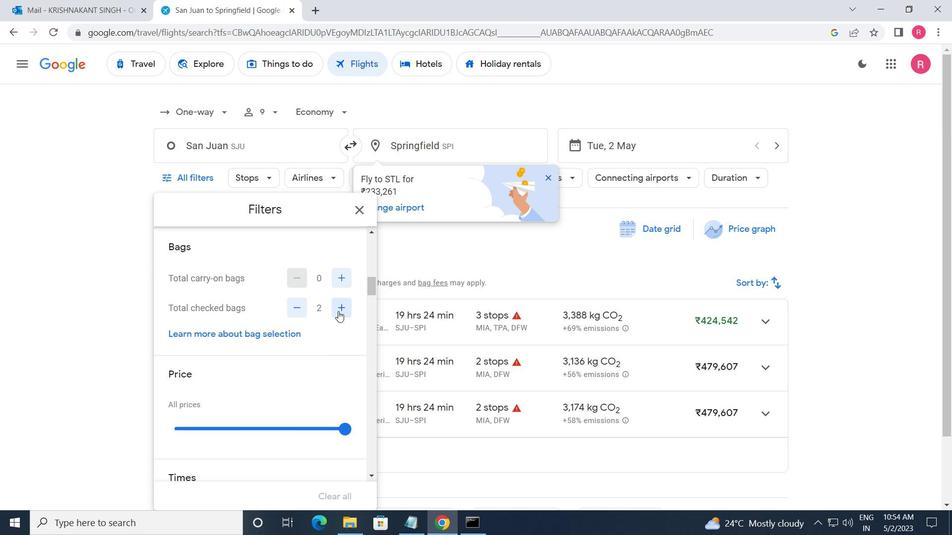 
Action: Mouse scrolled (338, 311) with delta (0, 0)
Screenshot: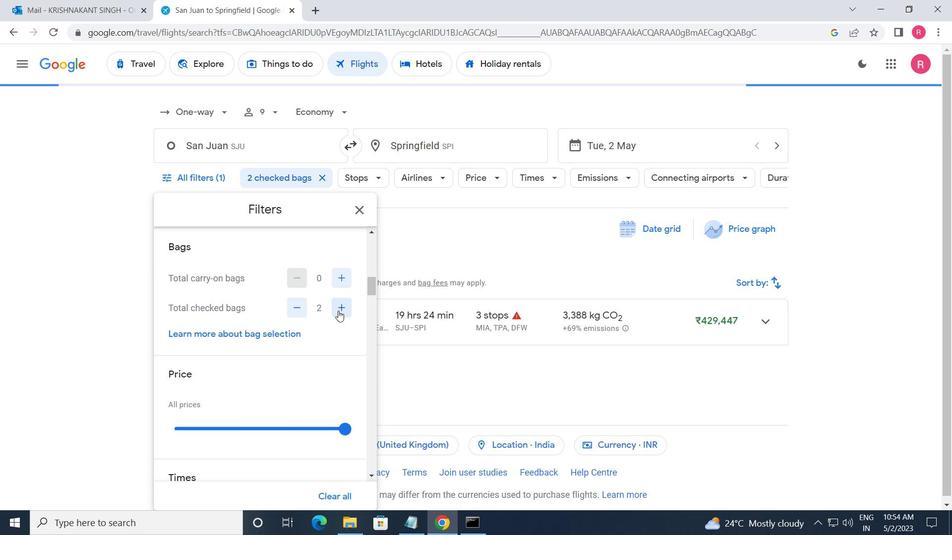 
Action: Mouse moved to (350, 361)
Screenshot: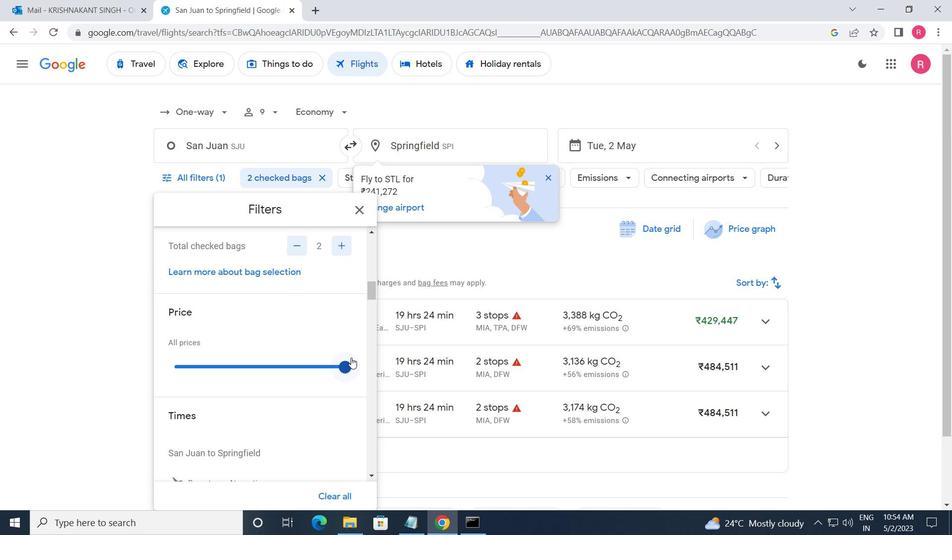 
Action: Mouse pressed left at (350, 361)
Screenshot: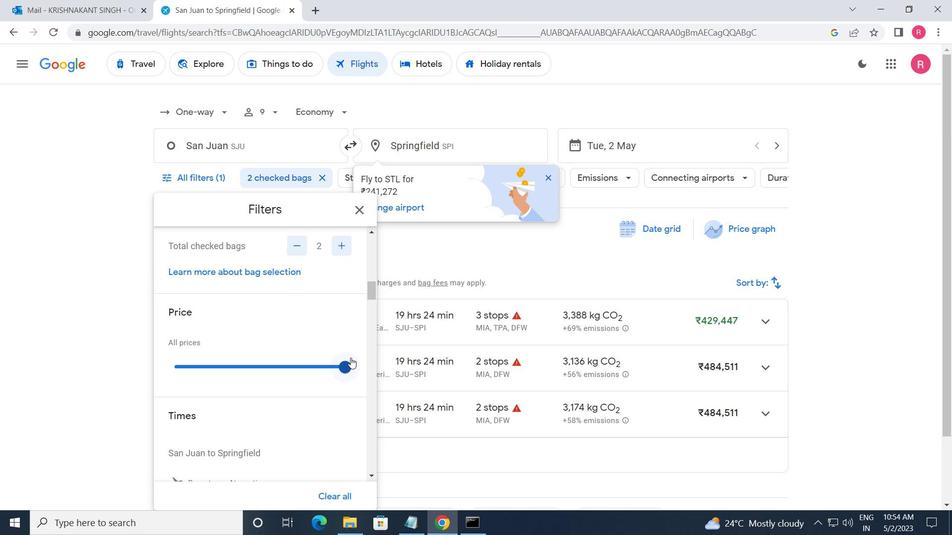 
Action: Mouse moved to (239, 402)
Screenshot: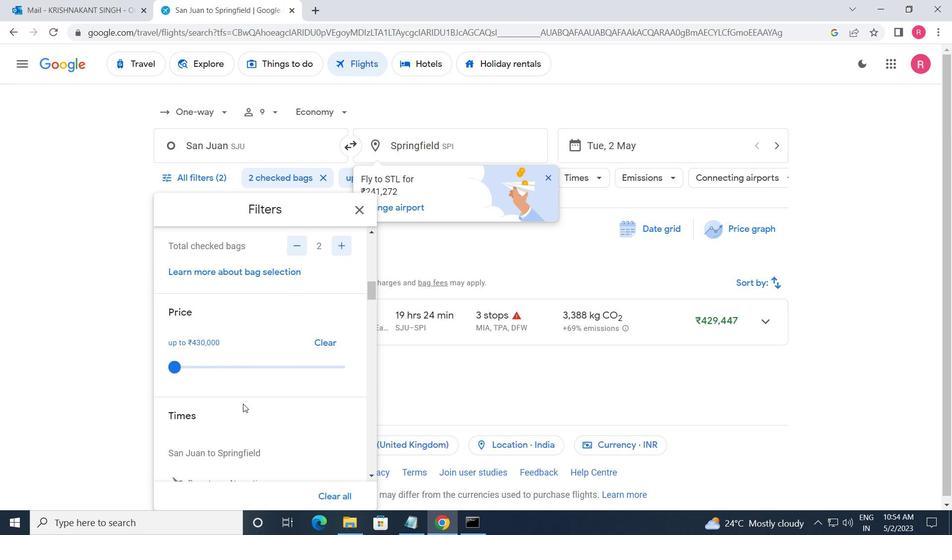 
Action: Mouse scrolled (239, 402) with delta (0, 0)
Screenshot: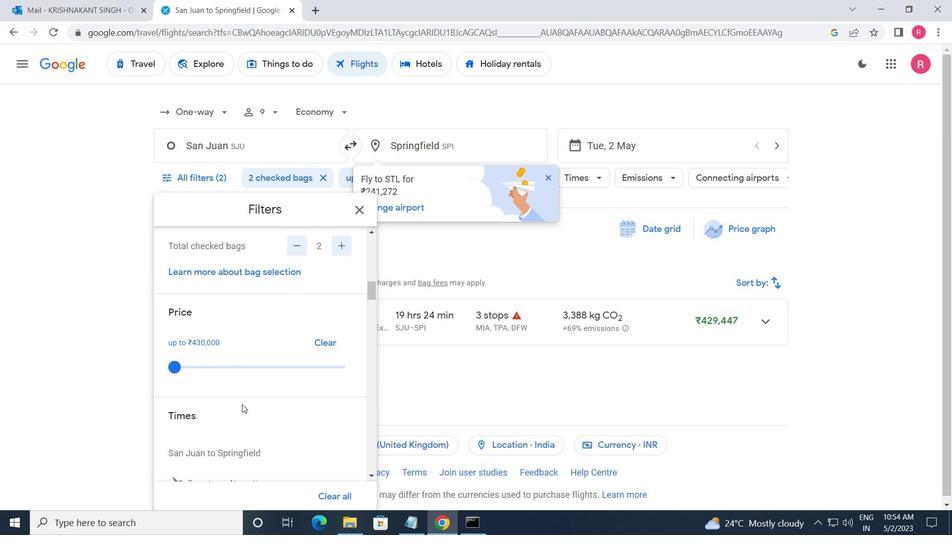 
Action: Mouse scrolled (239, 402) with delta (0, 0)
Screenshot: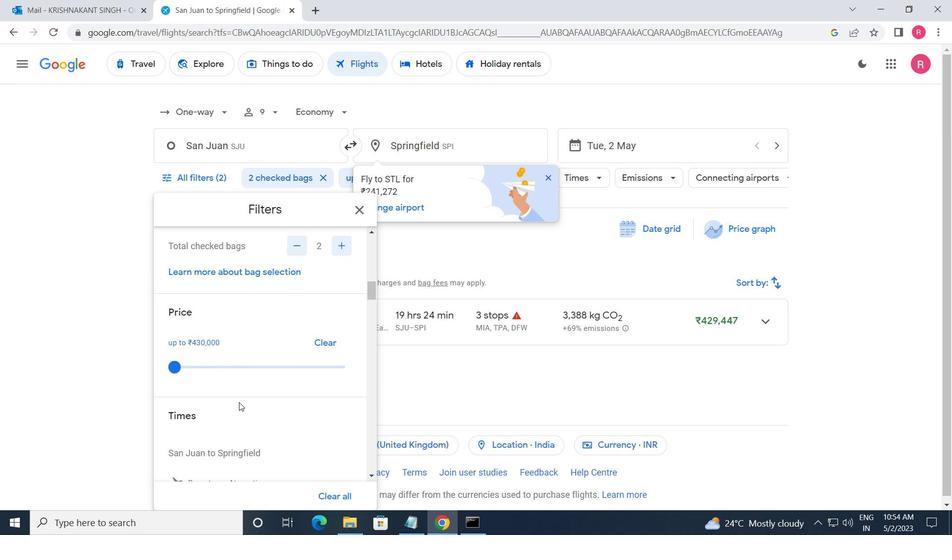 
Action: Mouse moved to (177, 387)
Screenshot: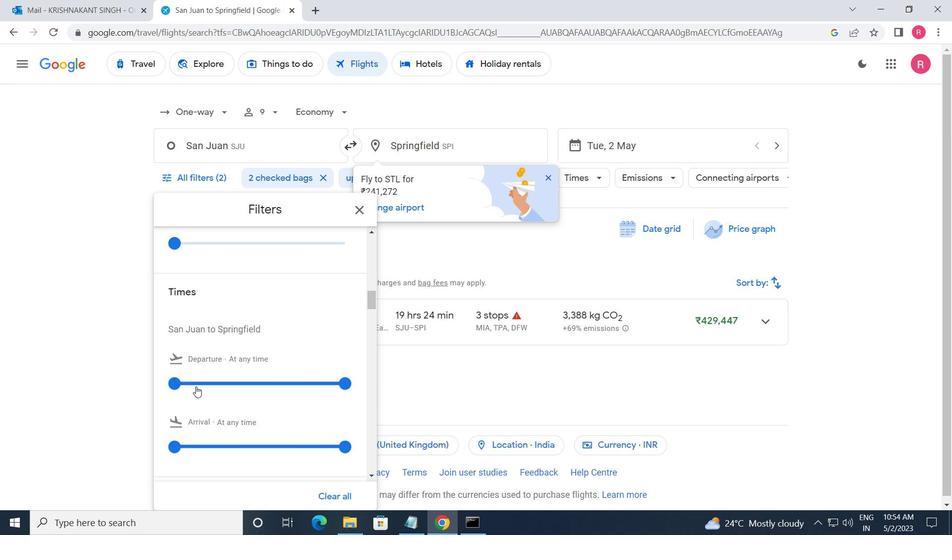 
Action: Mouse pressed left at (177, 387)
Screenshot: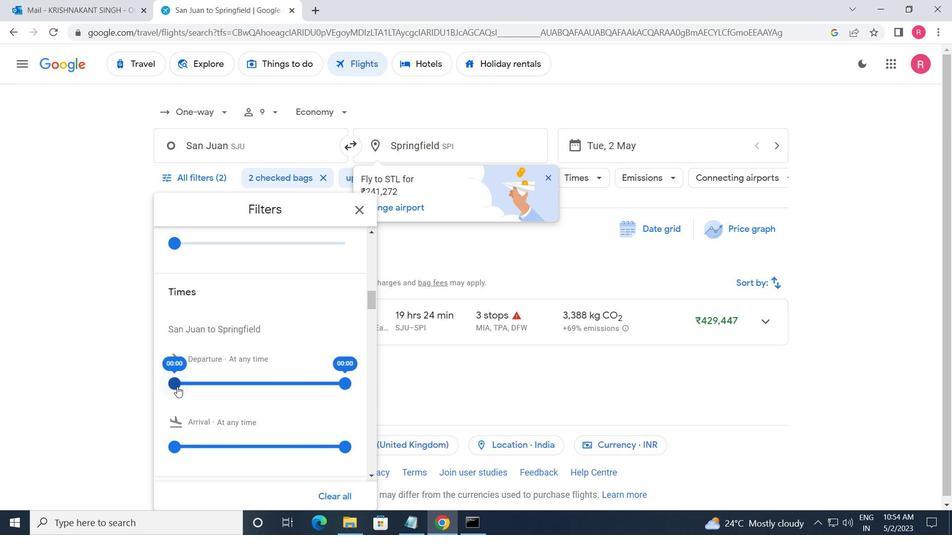 
Action: Mouse moved to (340, 385)
Screenshot: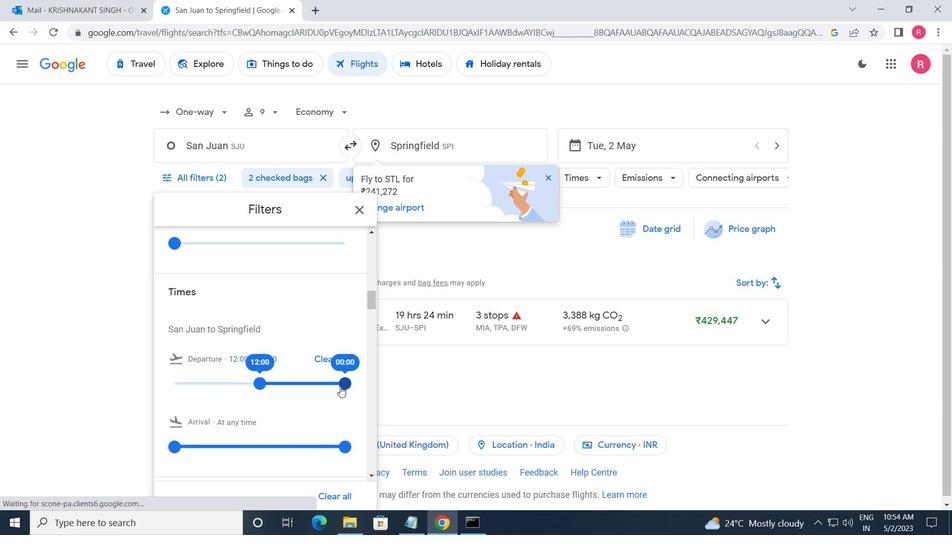
Action: Mouse pressed left at (340, 385)
Screenshot: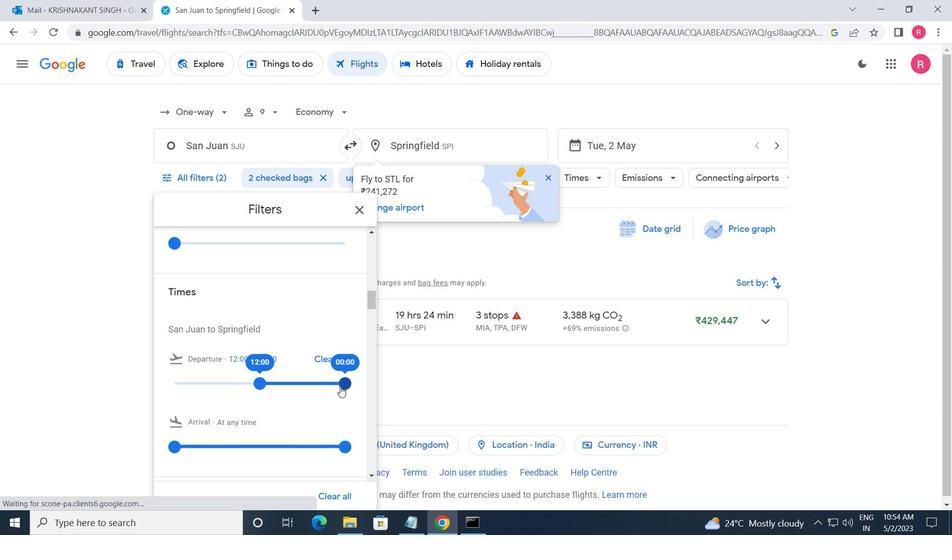 
Action: Mouse moved to (359, 218)
Screenshot: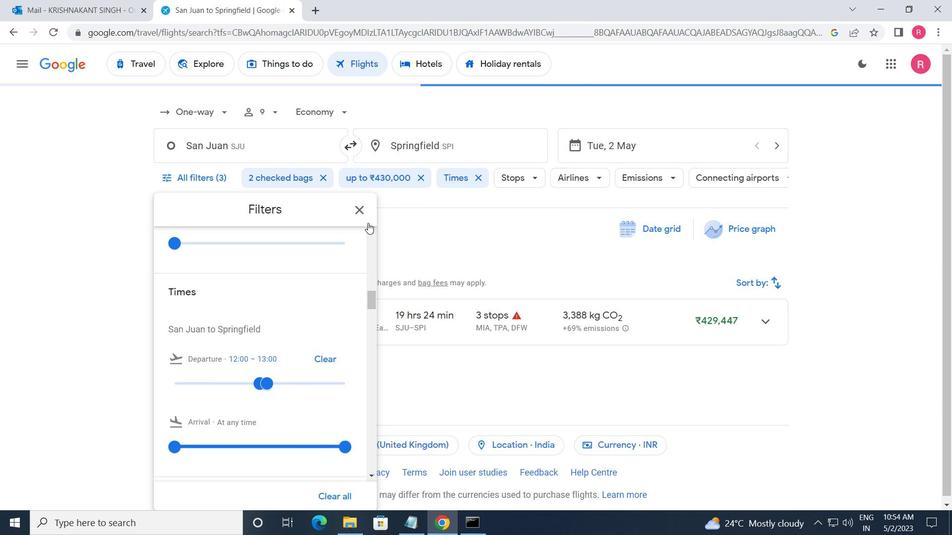 
Action: Mouse pressed left at (359, 218)
Screenshot: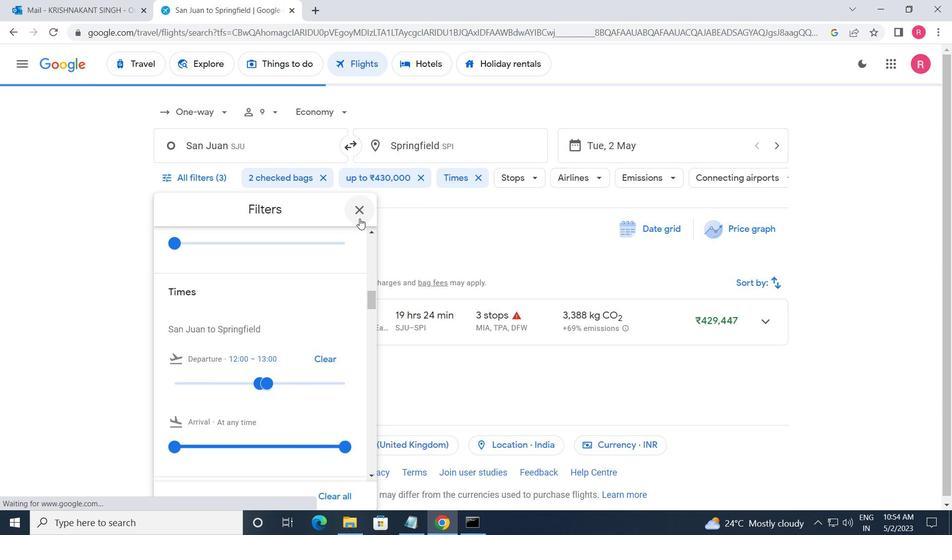 
Action: Mouse moved to (356, 220)
Screenshot: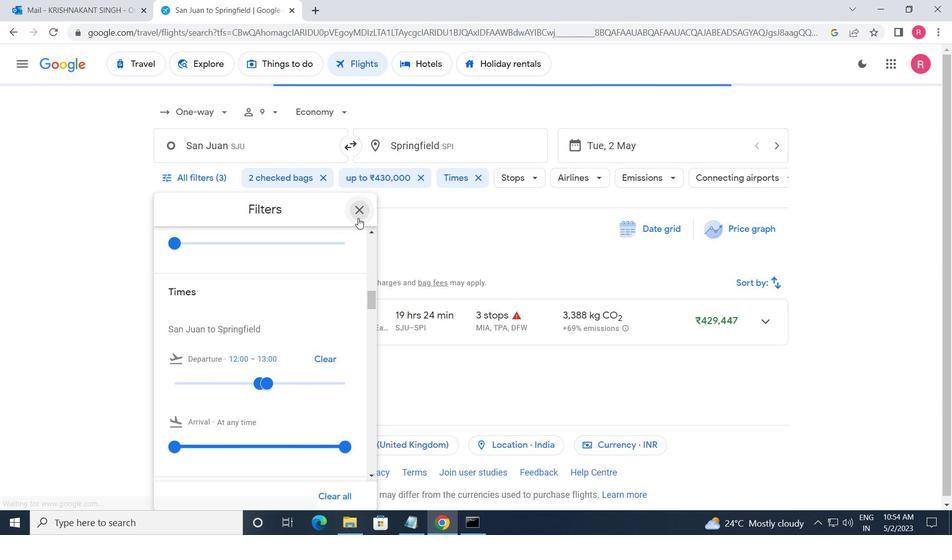 
